 Task: Search one way flight ticket for 1 adult, 5 children, 2 infants in seat and 1 infant on lap in first from Montrose: Montrose Regional Airport to Raleigh: Raleigh-durham International Airport on 8-5-2023. Choice of flights is Sun country airlines. Number of bags: 1 checked bag. Price is upto 97000. Outbound departure time preference is 15:00.
Action: Mouse moved to (312, 130)
Screenshot: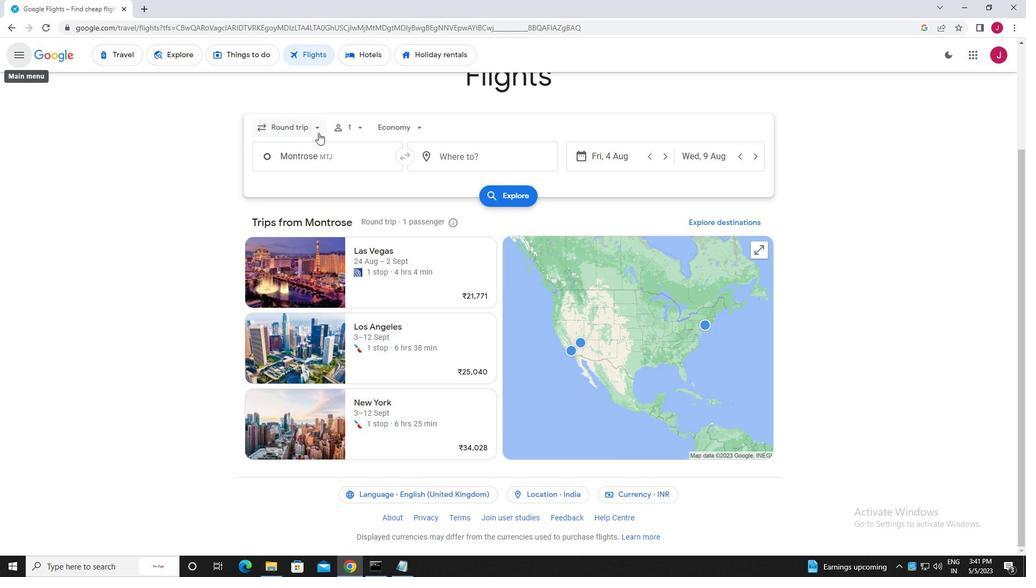 
Action: Mouse pressed left at (312, 130)
Screenshot: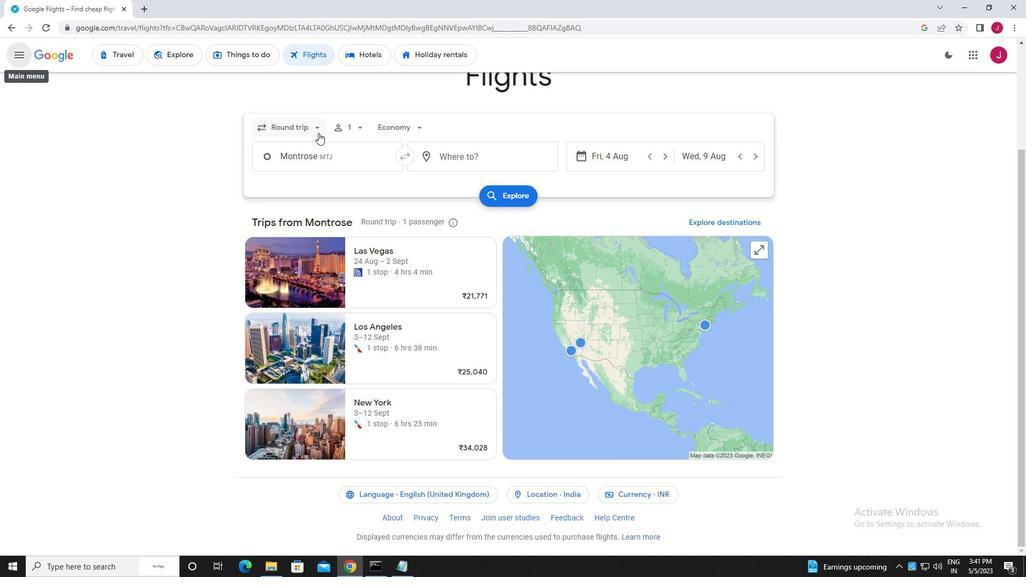 
Action: Mouse moved to (305, 174)
Screenshot: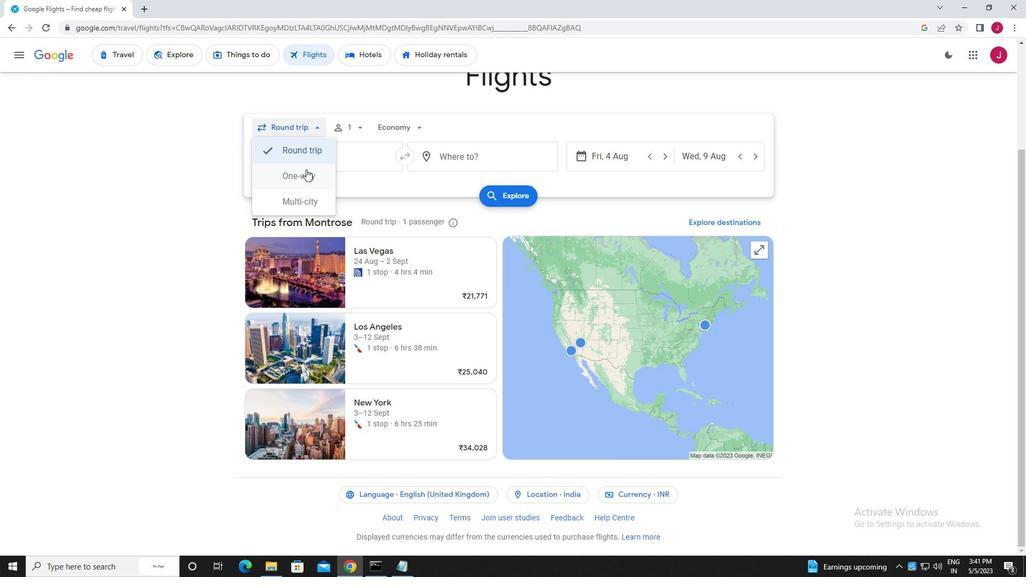
Action: Mouse pressed left at (305, 174)
Screenshot: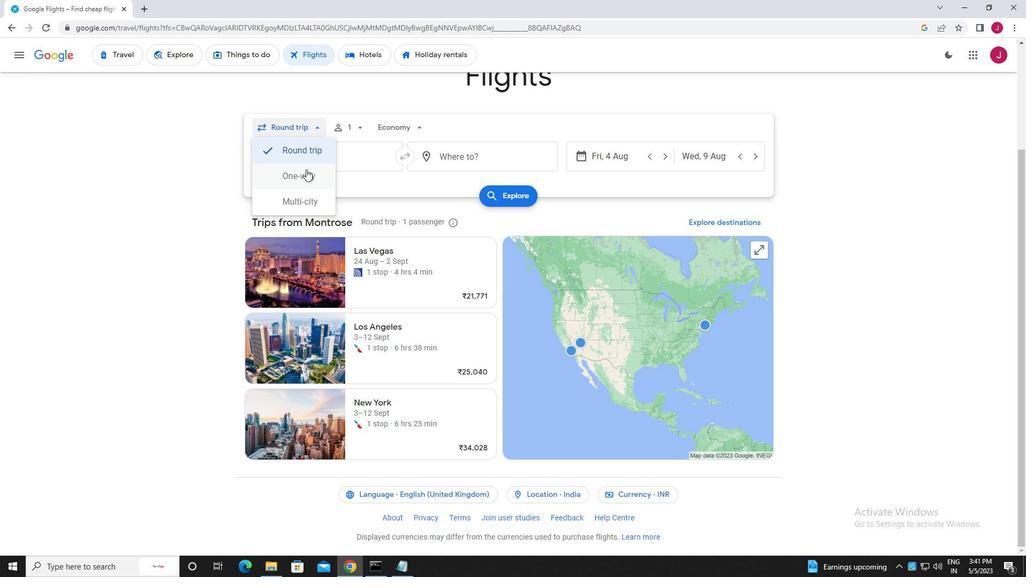 
Action: Mouse moved to (357, 129)
Screenshot: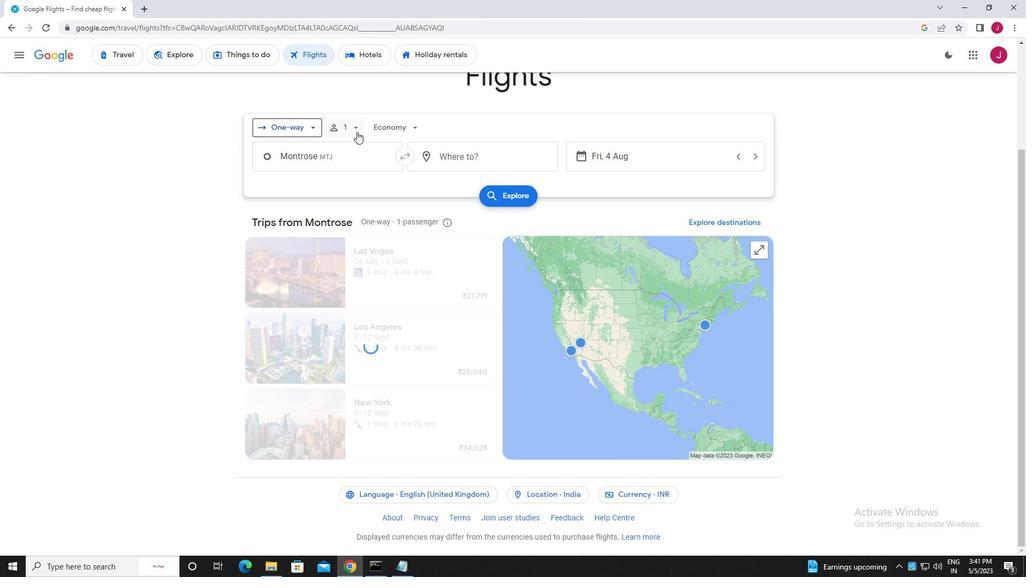 
Action: Mouse pressed left at (357, 129)
Screenshot: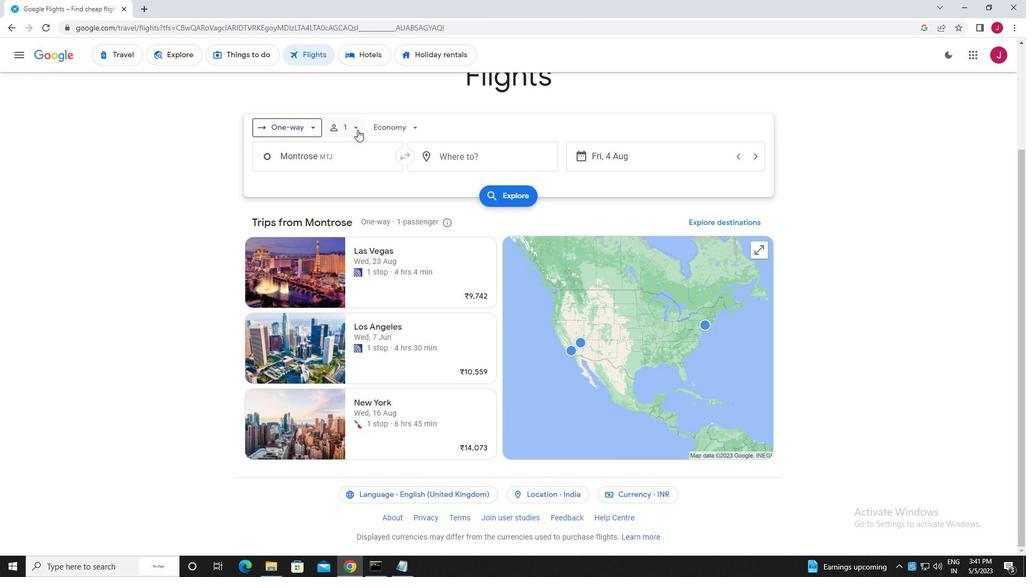 
Action: Mouse moved to (439, 188)
Screenshot: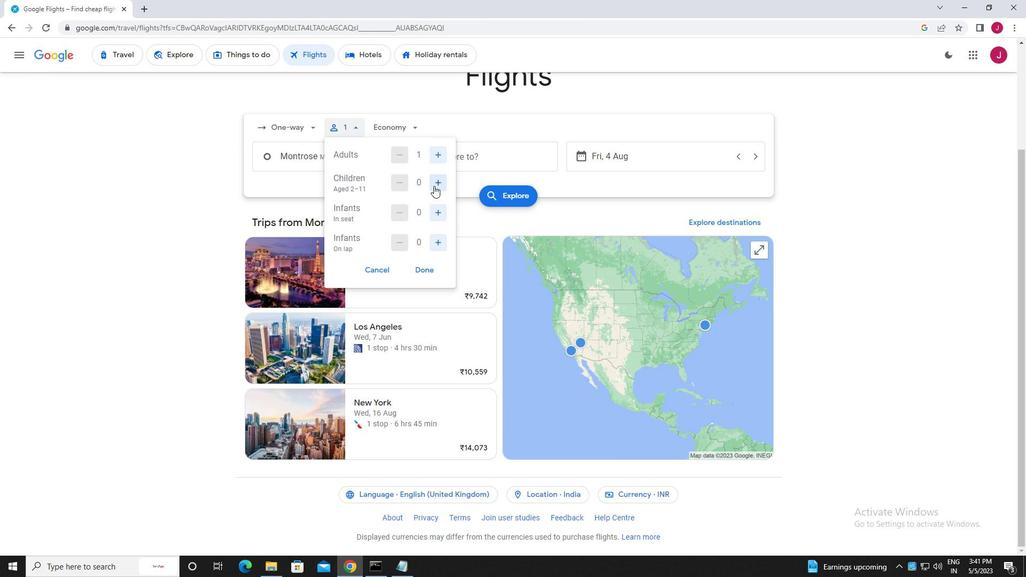 
Action: Mouse pressed left at (439, 188)
Screenshot: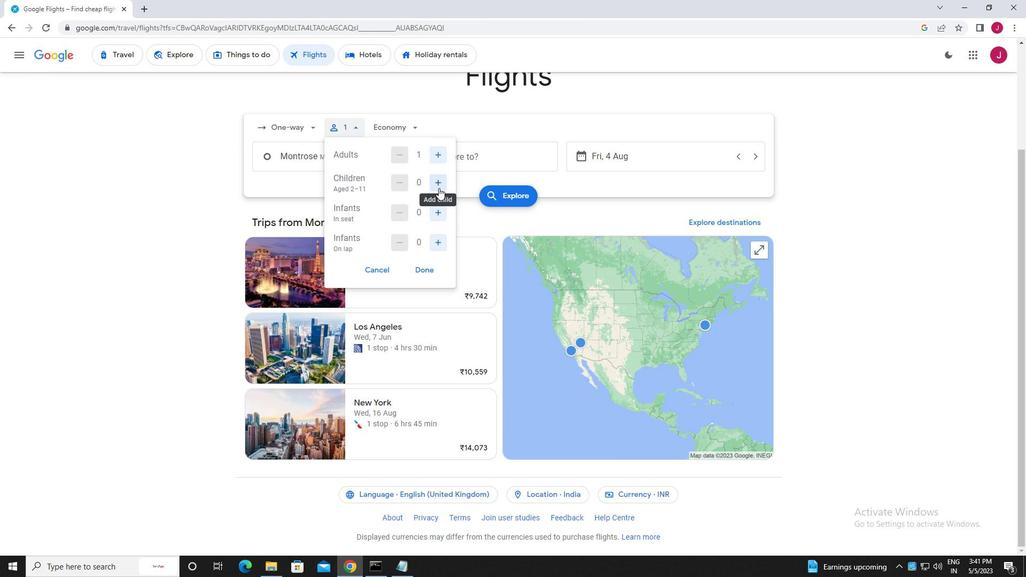 
Action: Mouse pressed left at (439, 188)
Screenshot: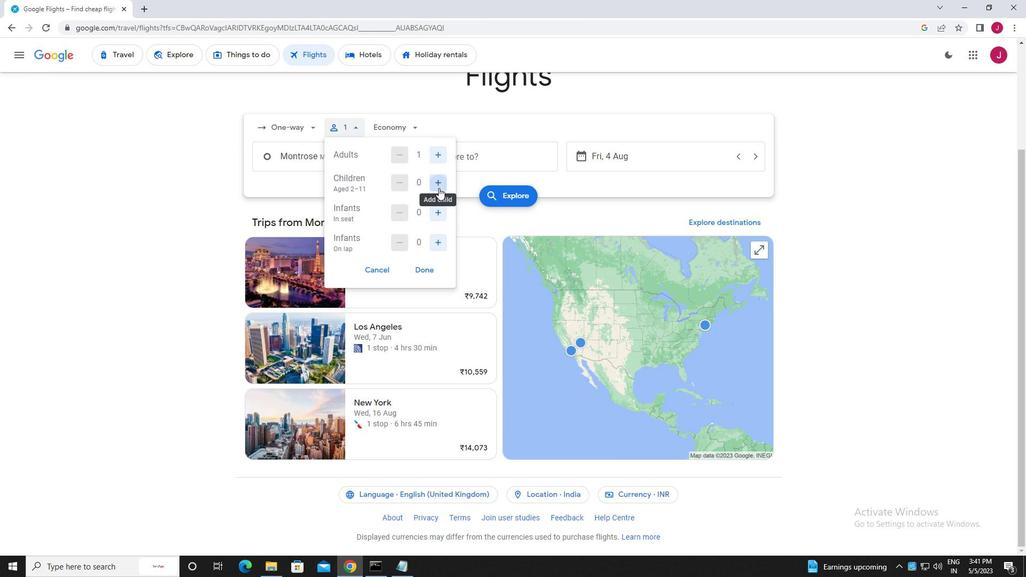 
Action: Mouse pressed left at (439, 188)
Screenshot: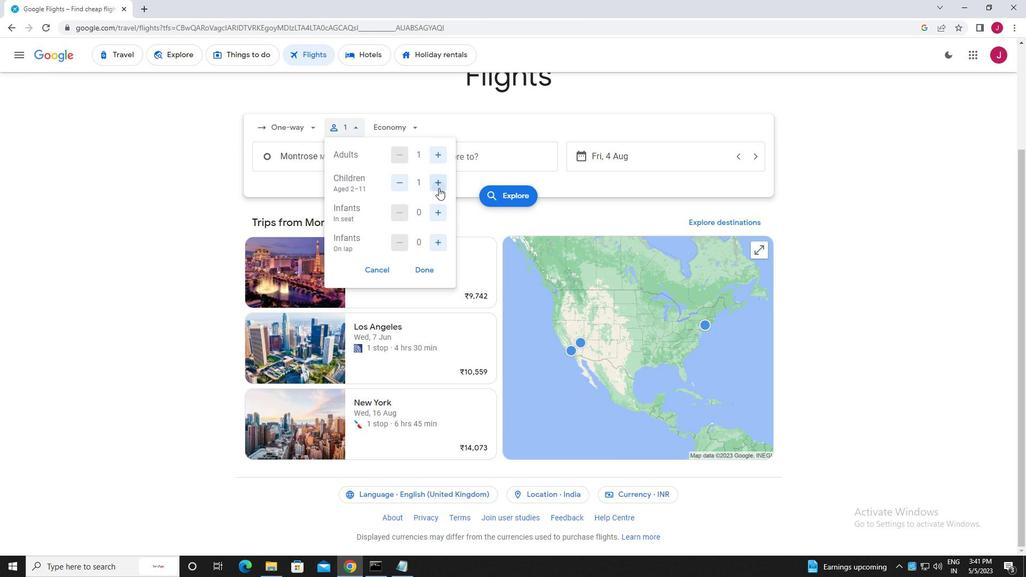 
Action: Mouse pressed left at (439, 188)
Screenshot: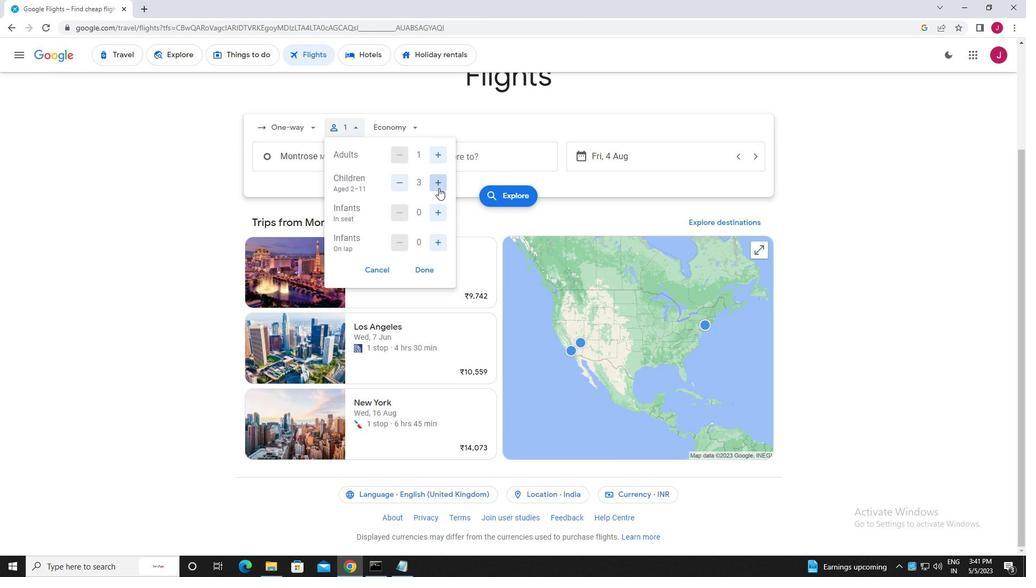 
Action: Mouse pressed left at (439, 188)
Screenshot: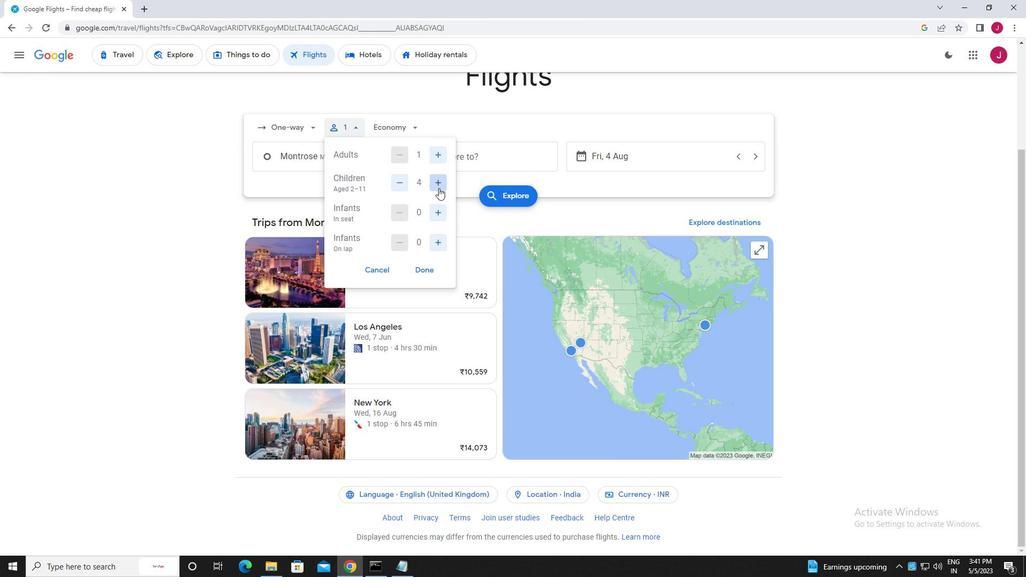 
Action: Mouse moved to (437, 212)
Screenshot: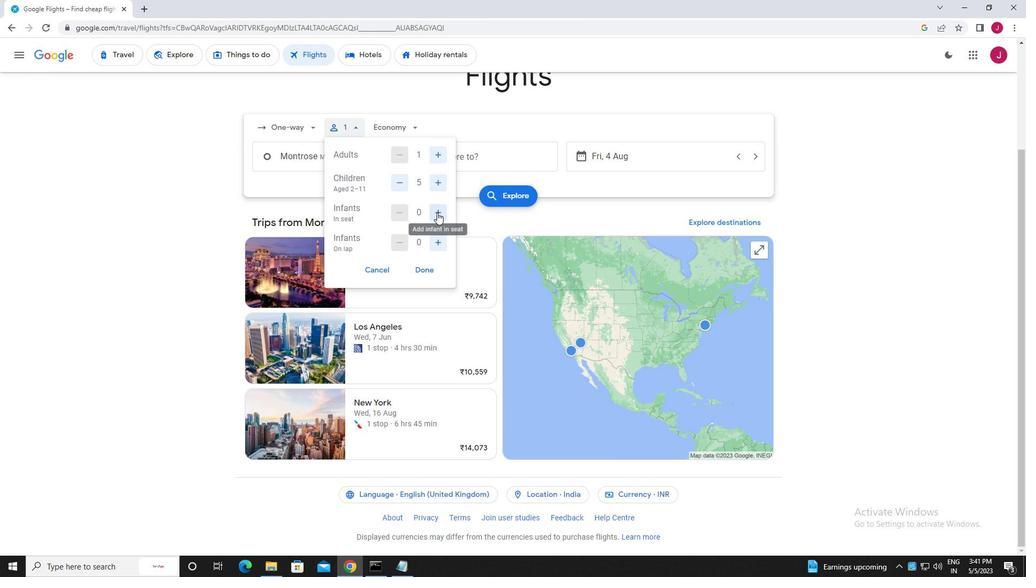 
Action: Mouse pressed left at (437, 212)
Screenshot: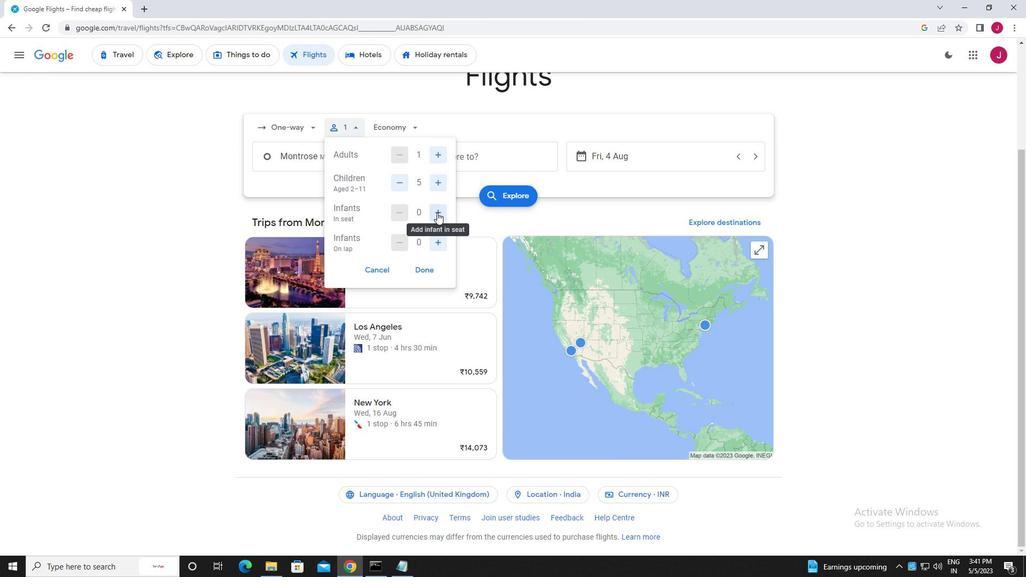 
Action: Mouse pressed left at (437, 212)
Screenshot: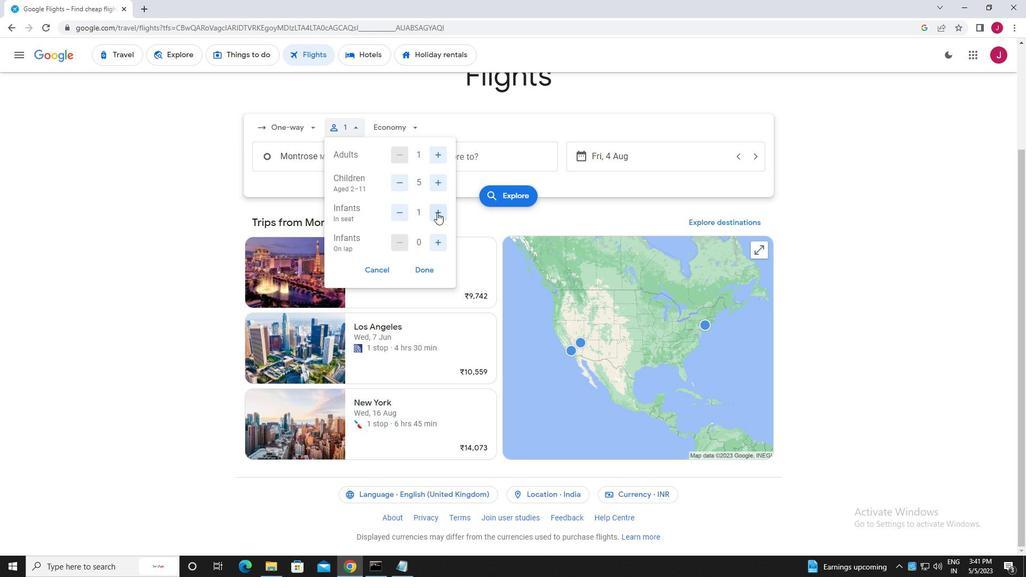 
Action: Mouse moved to (436, 245)
Screenshot: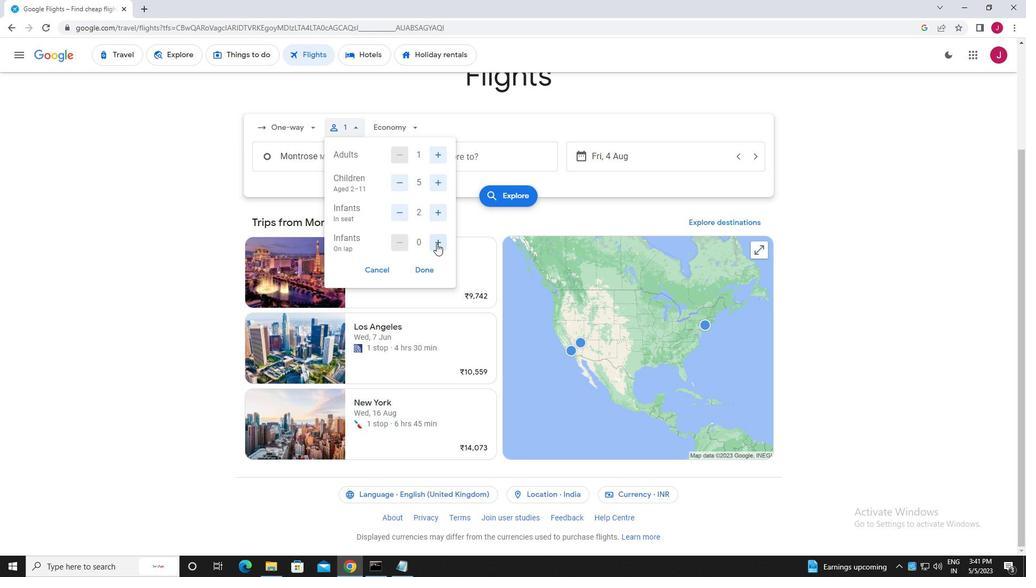 
Action: Mouse pressed left at (436, 245)
Screenshot: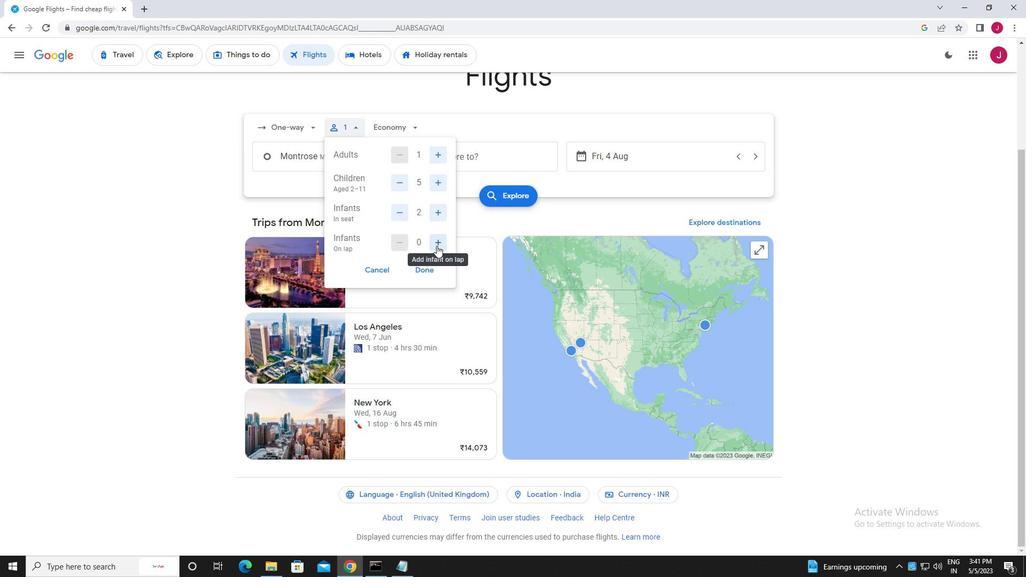 
Action: Mouse moved to (403, 211)
Screenshot: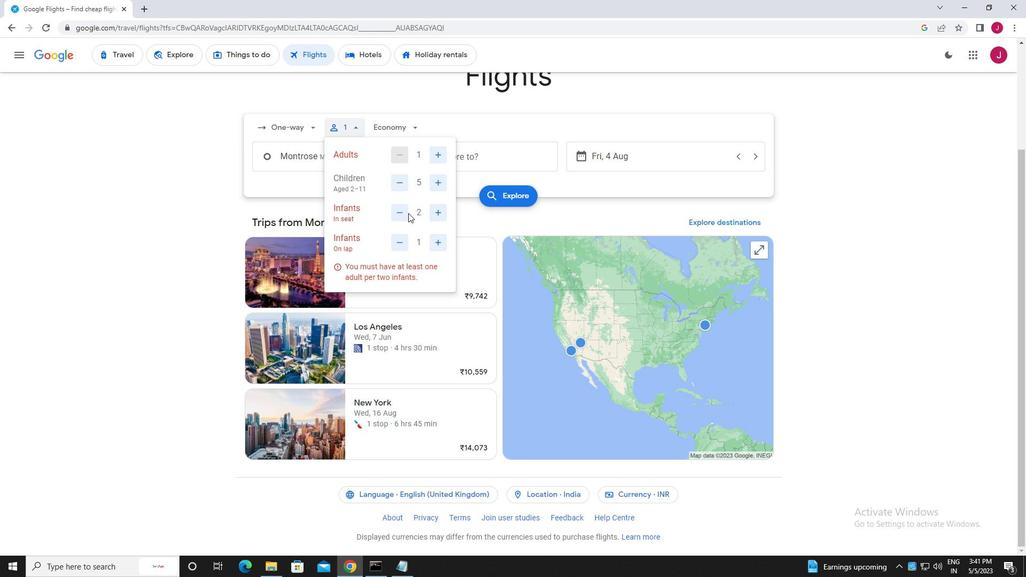 
Action: Mouse pressed left at (403, 211)
Screenshot: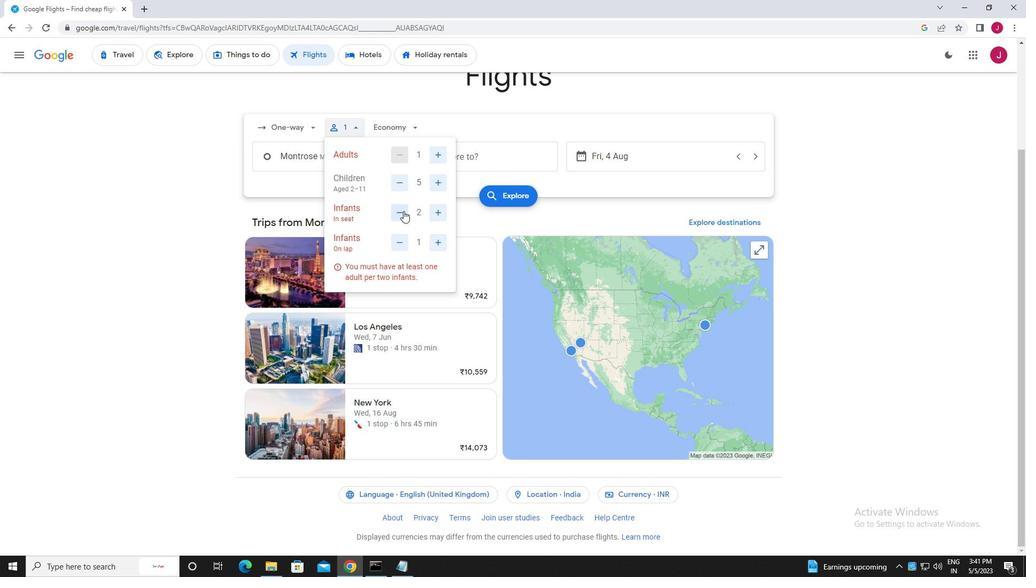 
Action: Mouse moved to (429, 271)
Screenshot: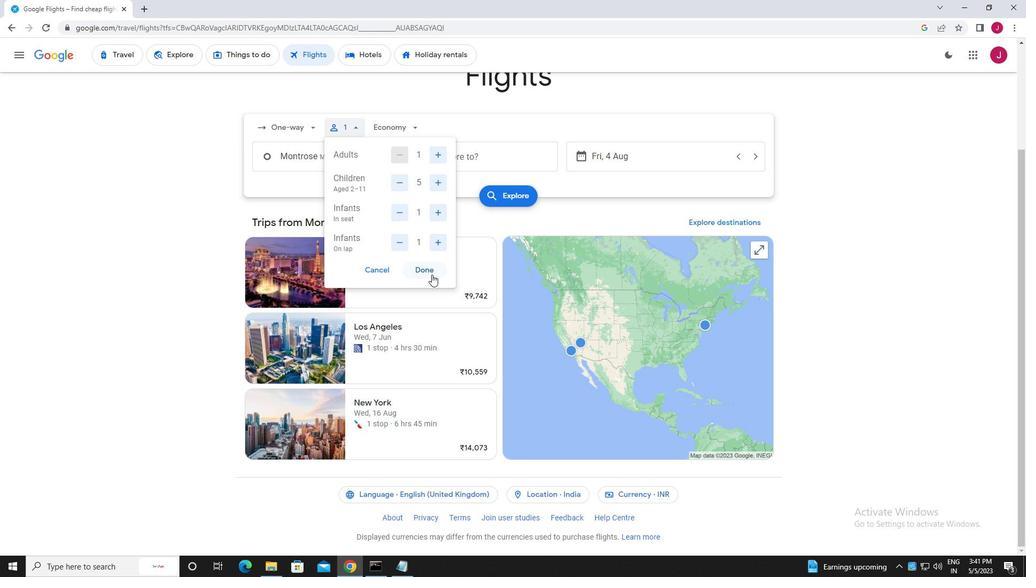 
Action: Mouse pressed left at (429, 271)
Screenshot: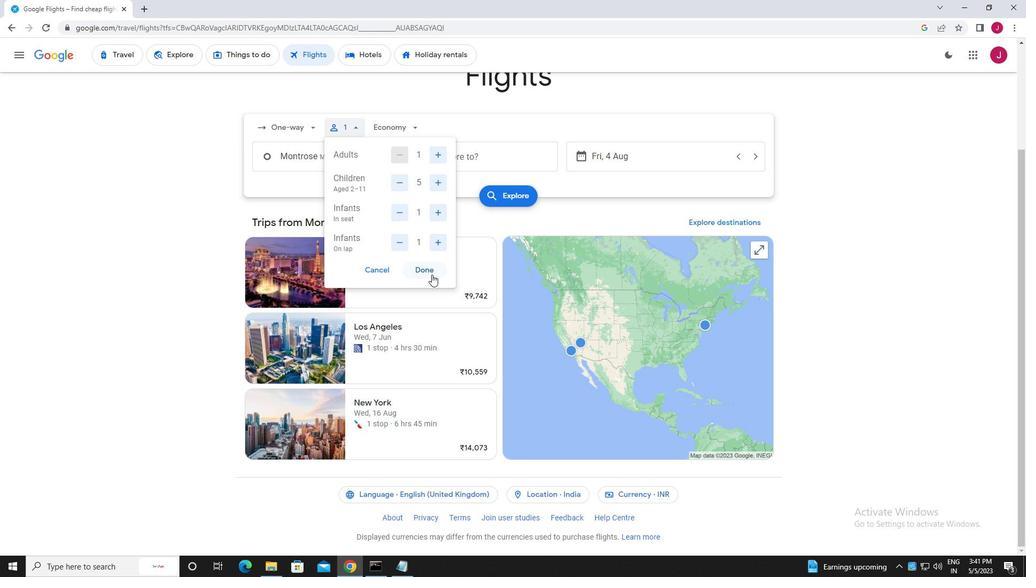 
Action: Mouse moved to (414, 129)
Screenshot: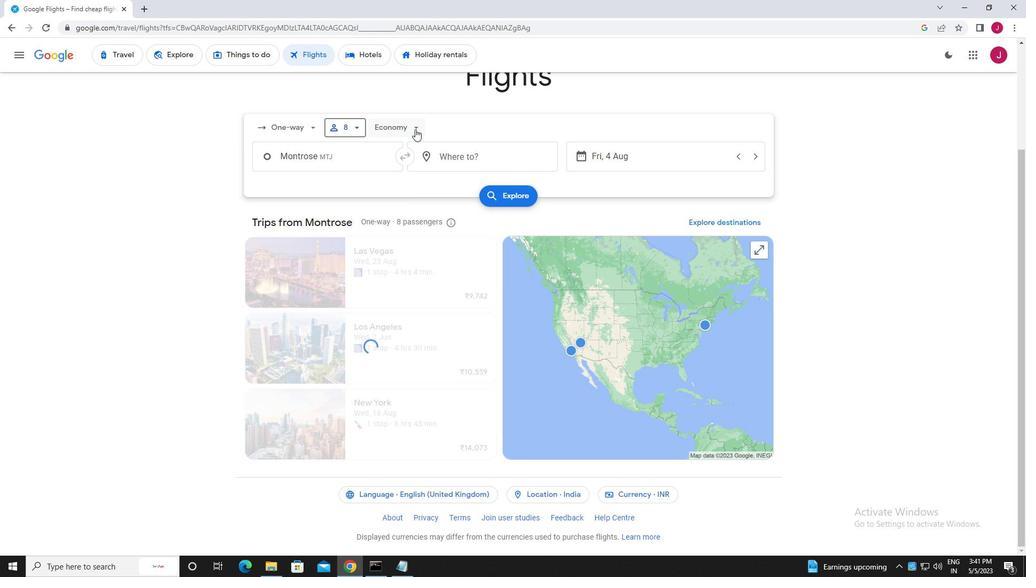 
Action: Mouse pressed left at (414, 129)
Screenshot: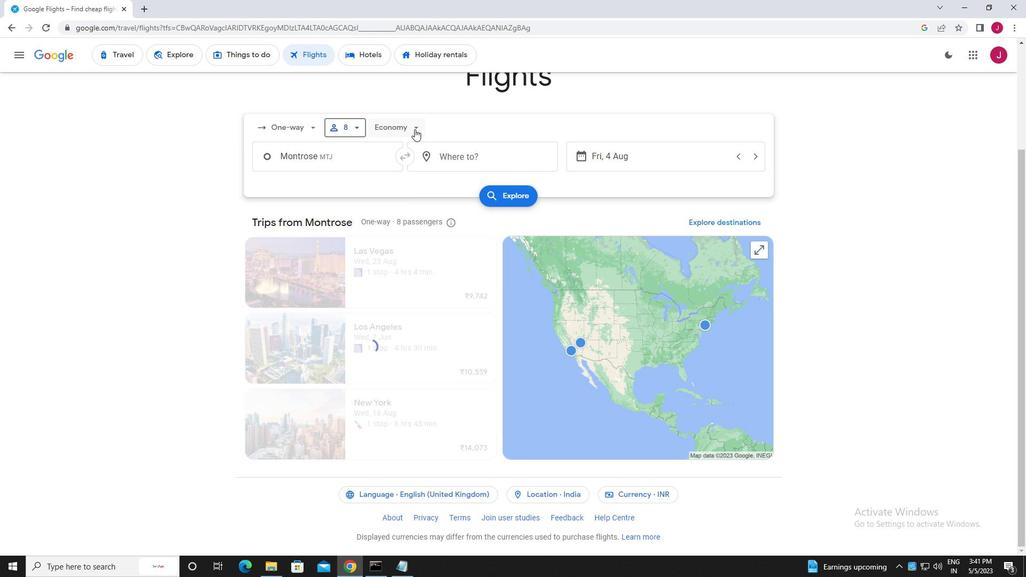 
Action: Mouse moved to (415, 226)
Screenshot: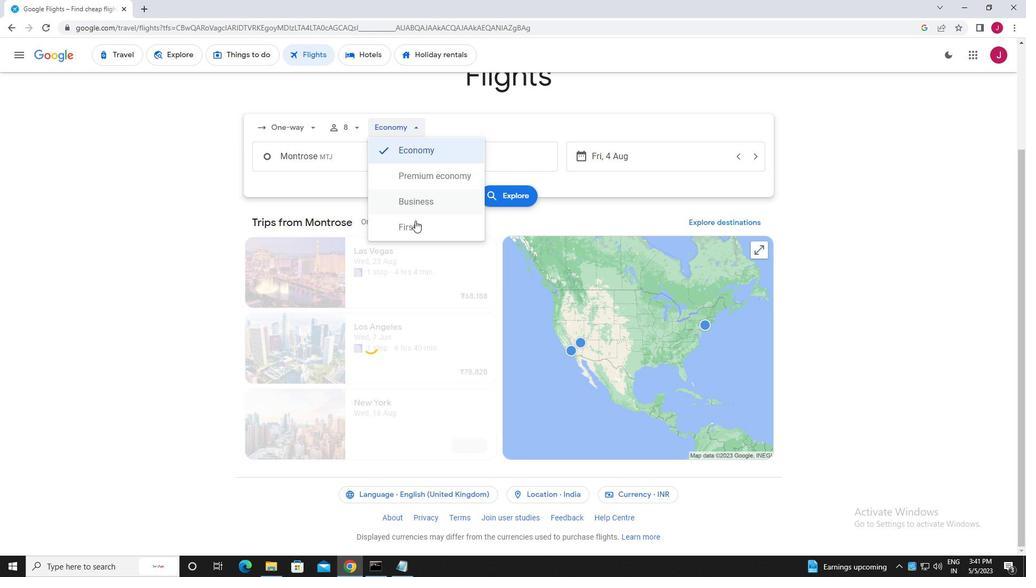 
Action: Mouse pressed left at (415, 226)
Screenshot: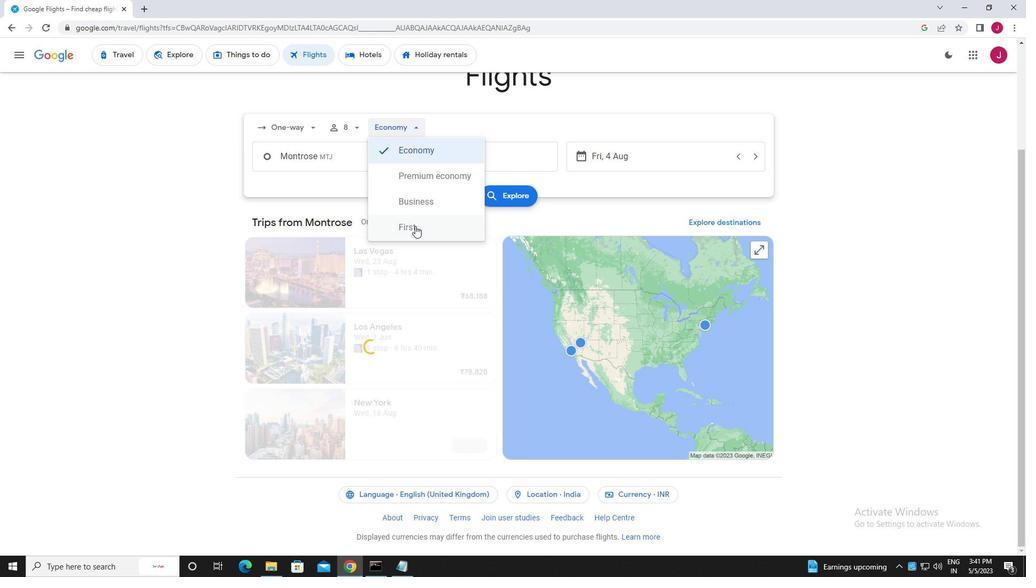 
Action: Mouse moved to (357, 152)
Screenshot: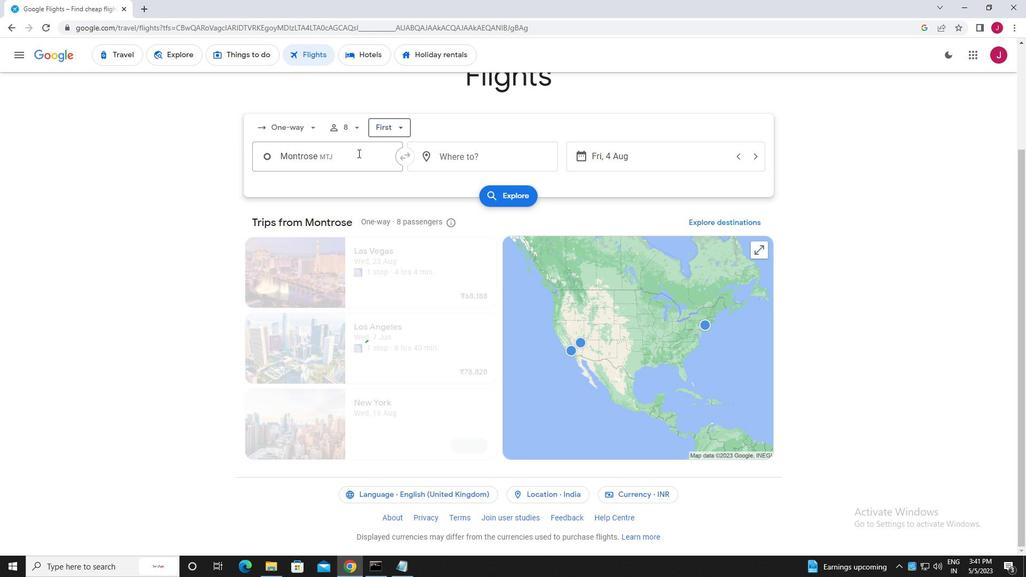 
Action: Mouse pressed left at (357, 152)
Screenshot: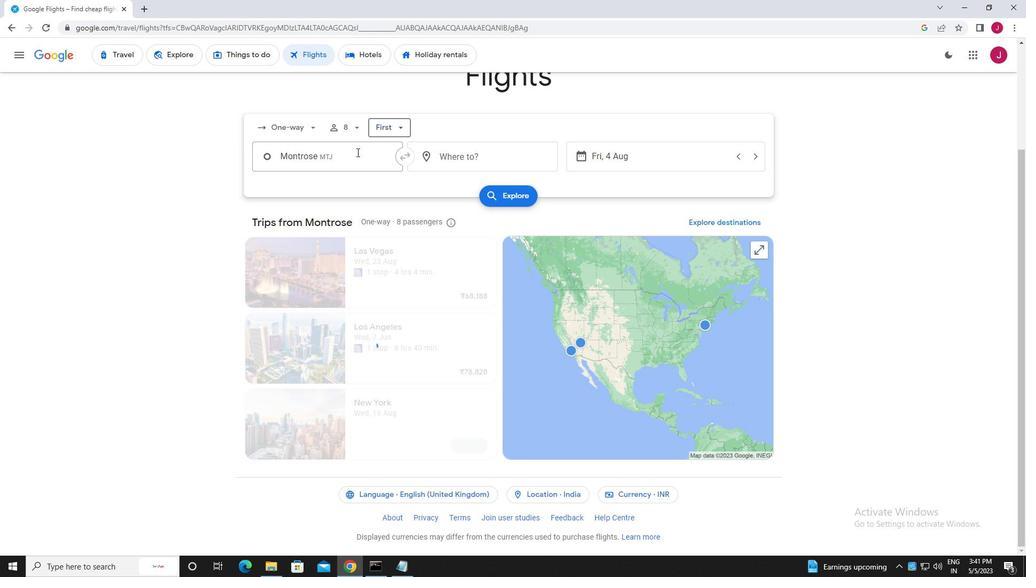 
Action: Key pressed montro
Screenshot: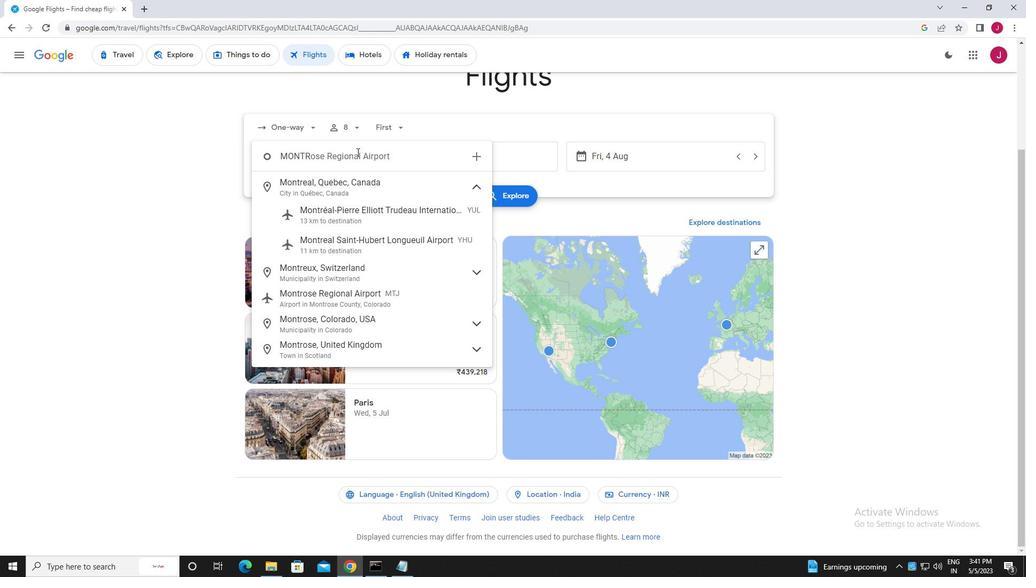 
Action: Mouse moved to (359, 181)
Screenshot: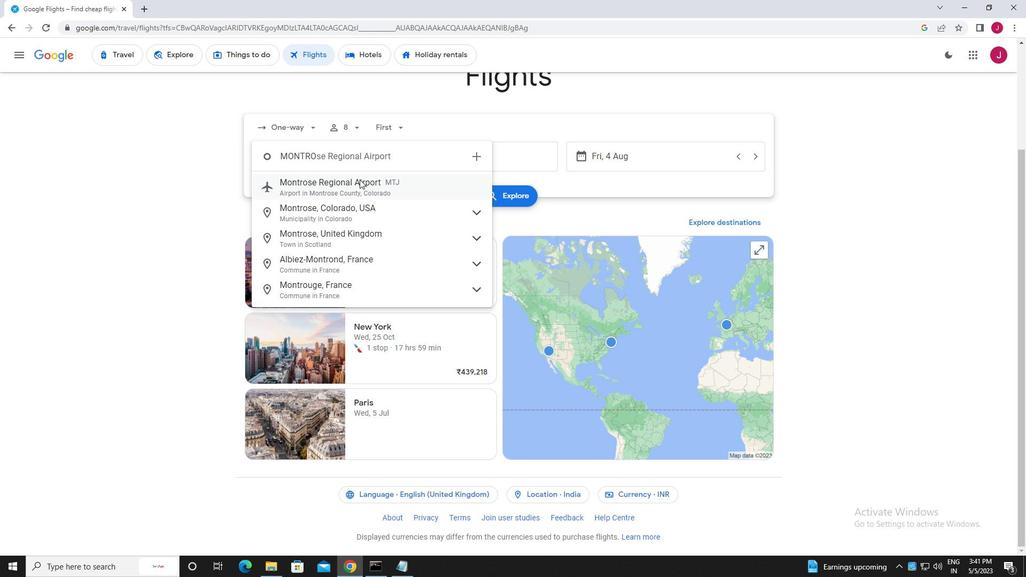 
Action: Mouse pressed left at (359, 181)
Screenshot: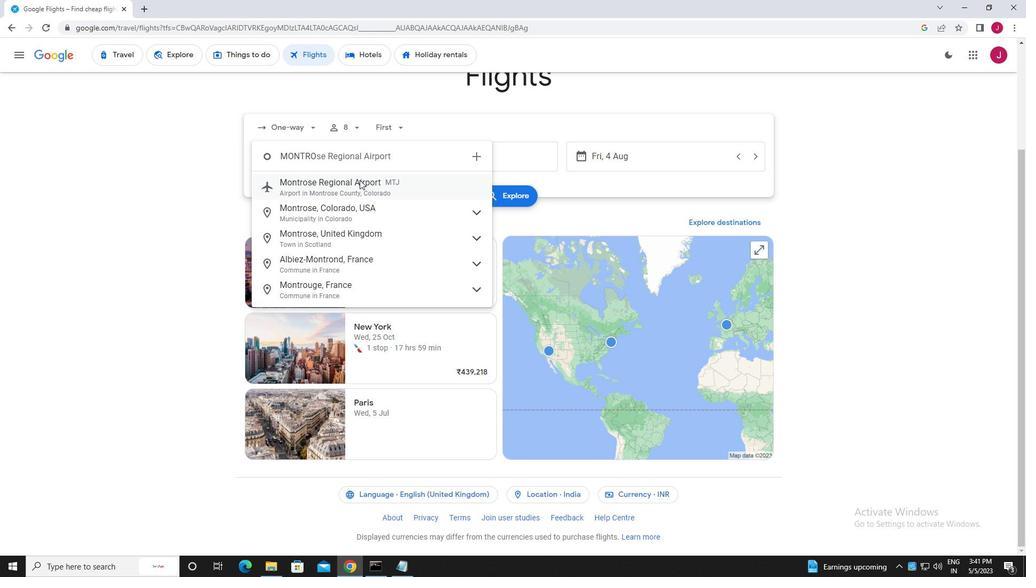 
Action: Mouse moved to (460, 158)
Screenshot: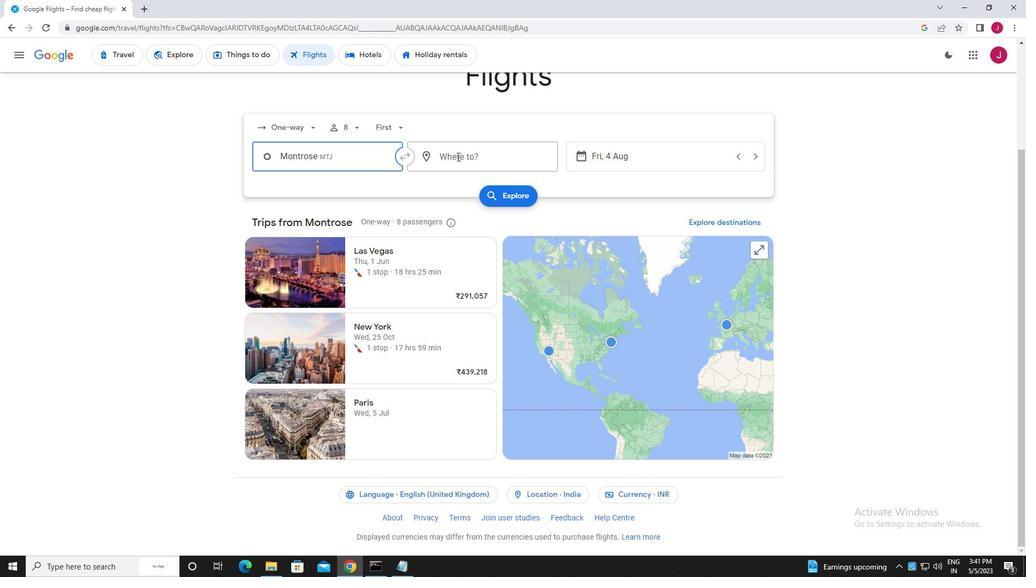 
Action: Mouse pressed left at (460, 158)
Screenshot: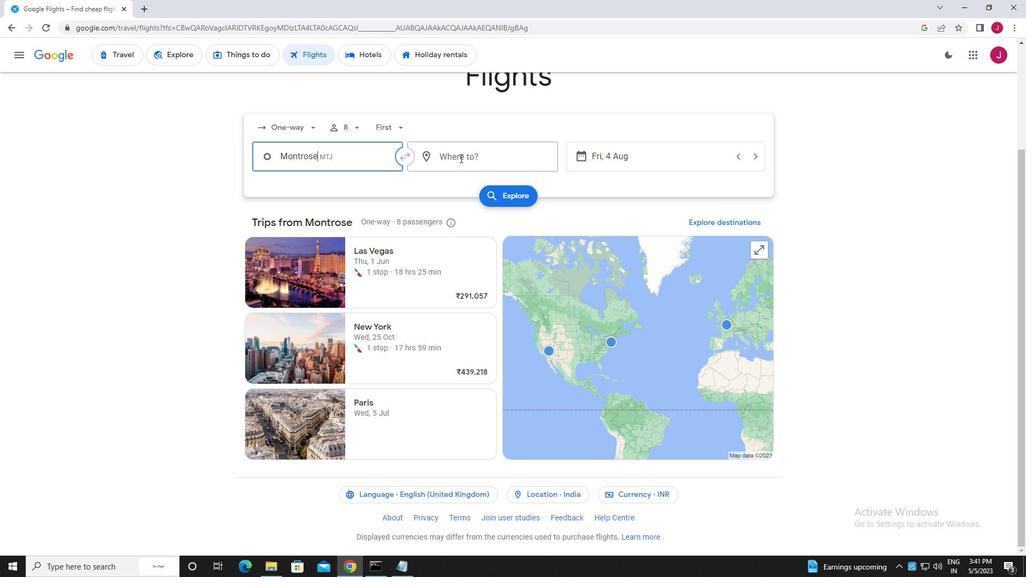 
Action: Key pressed raleigh
Screenshot: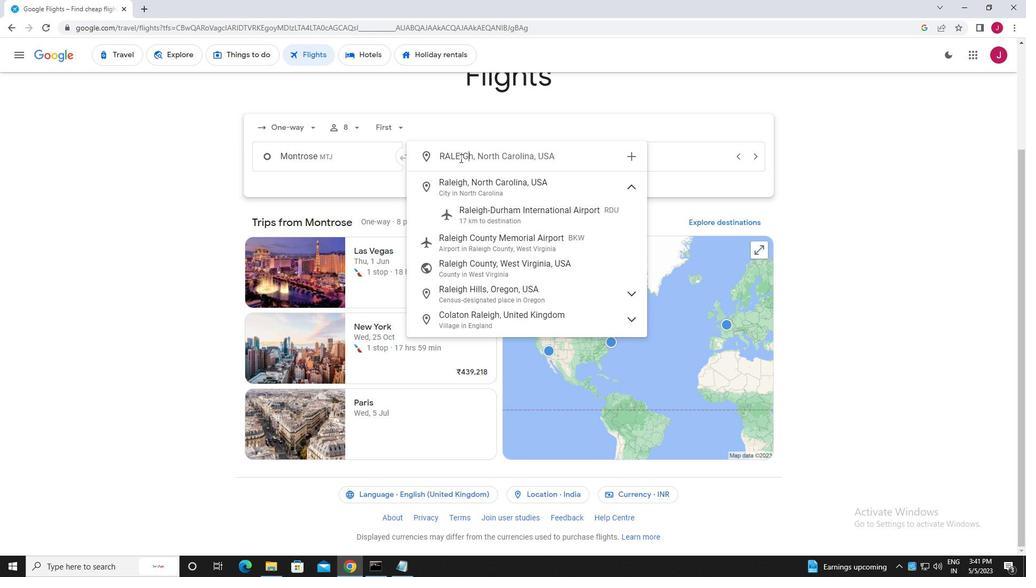 
Action: Mouse moved to (523, 208)
Screenshot: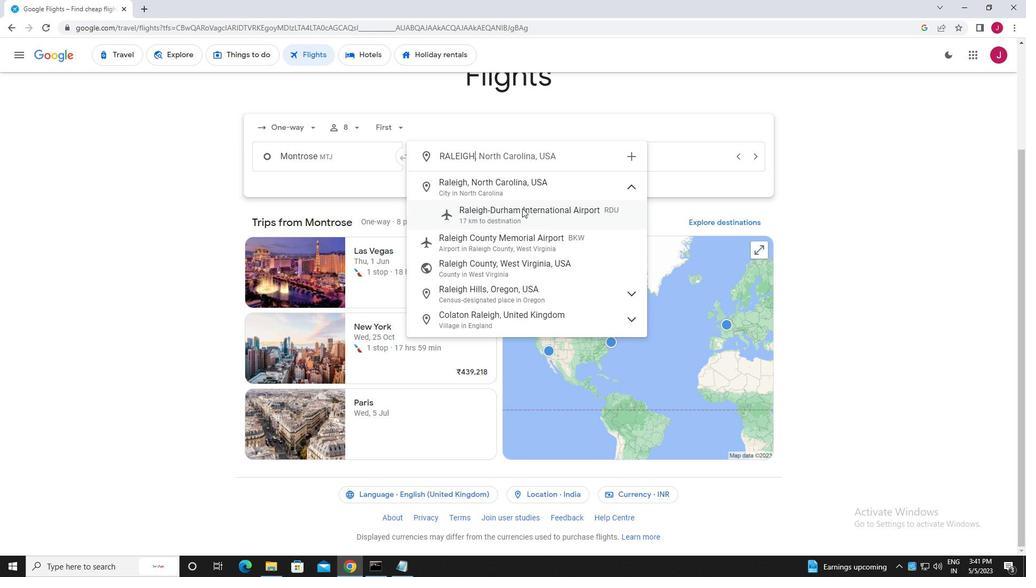 
Action: Mouse pressed left at (523, 208)
Screenshot: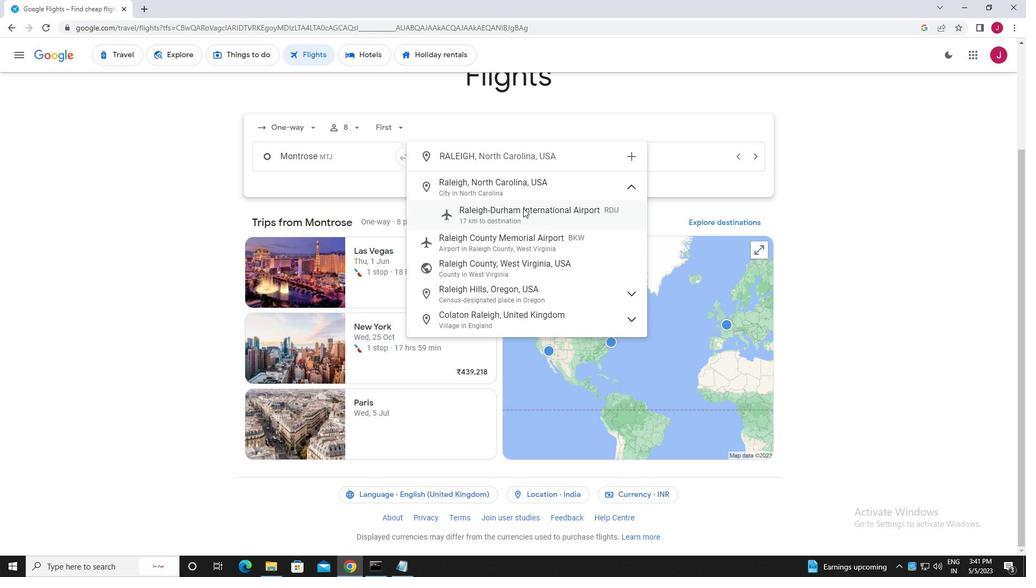 
Action: Mouse moved to (629, 157)
Screenshot: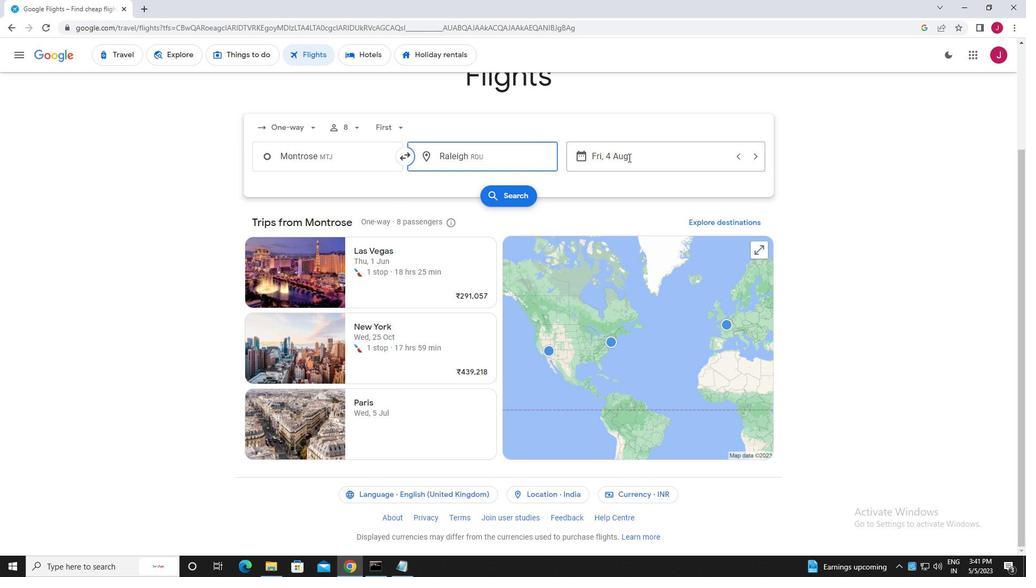 
Action: Mouse pressed left at (629, 157)
Screenshot: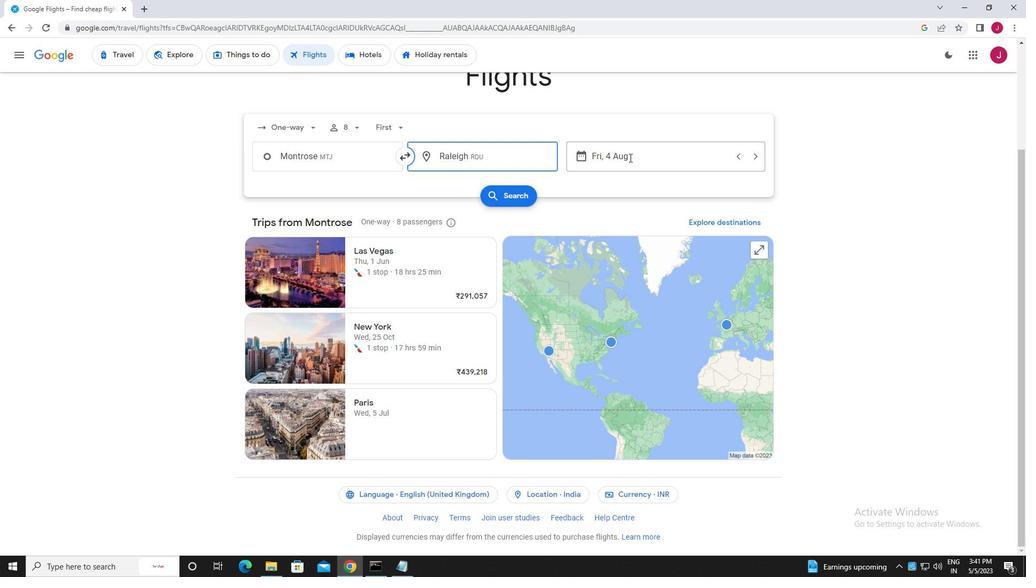 
Action: Mouse moved to (534, 246)
Screenshot: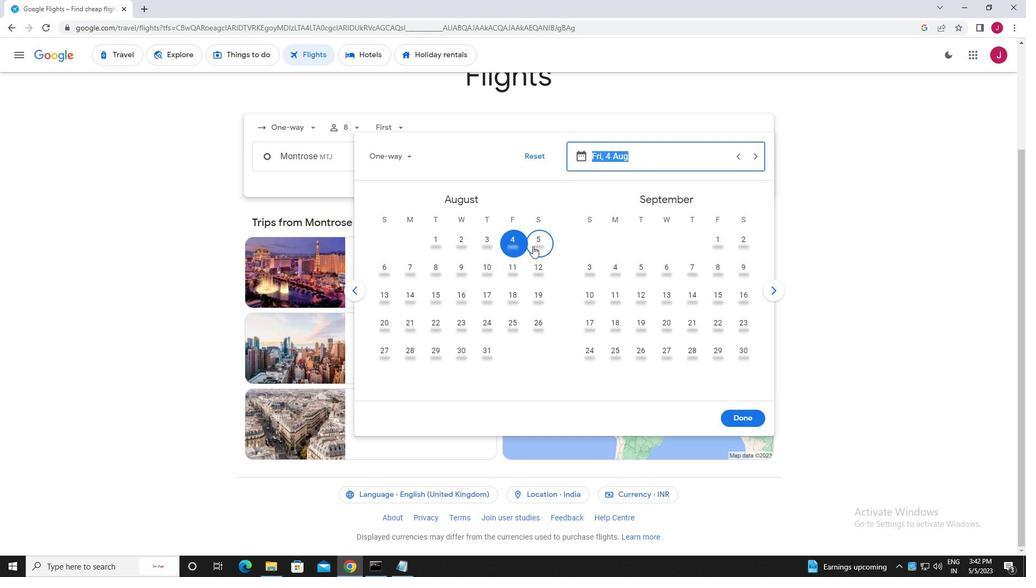 
Action: Mouse pressed left at (534, 246)
Screenshot: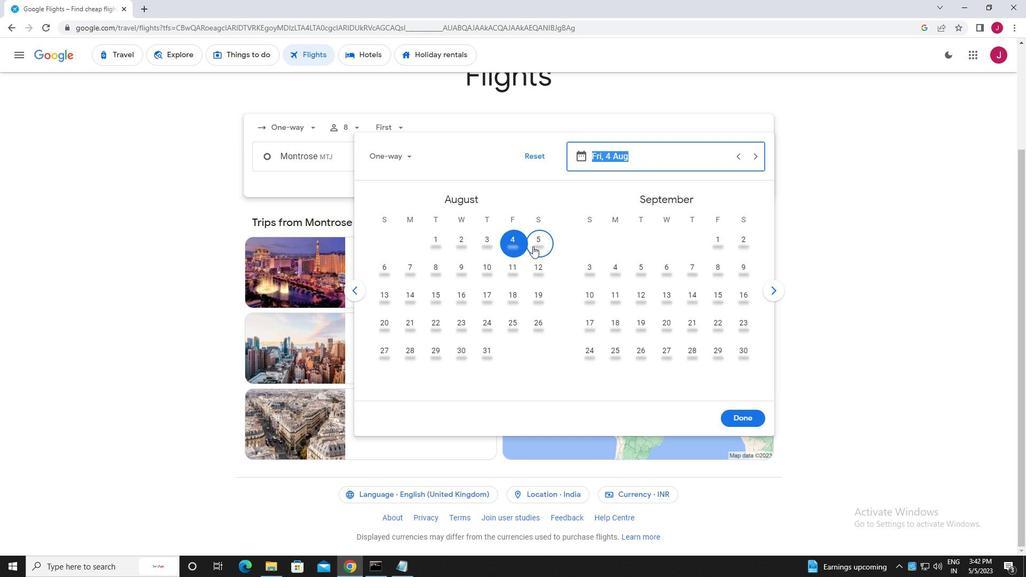 
Action: Mouse moved to (743, 418)
Screenshot: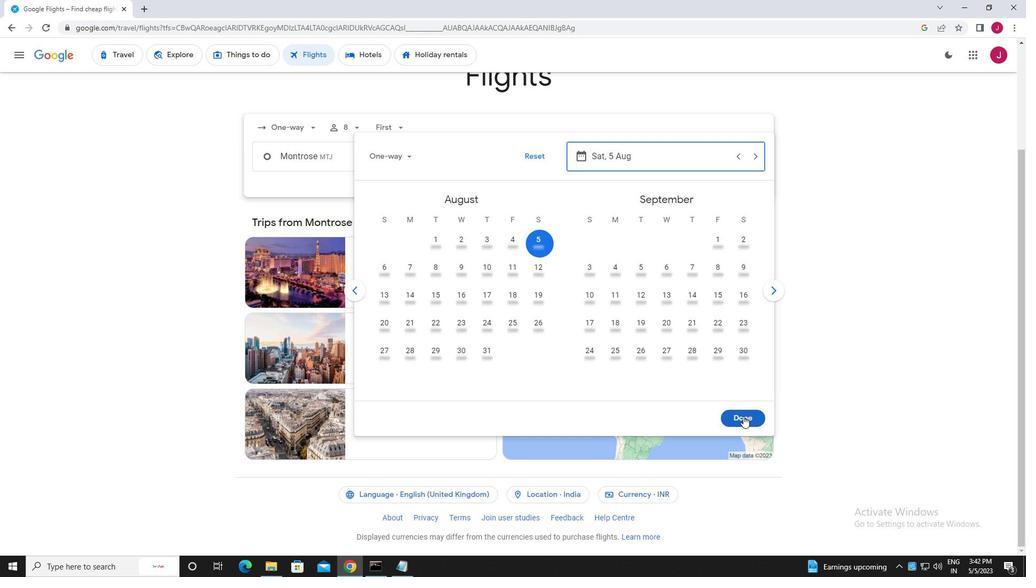 
Action: Mouse pressed left at (743, 418)
Screenshot: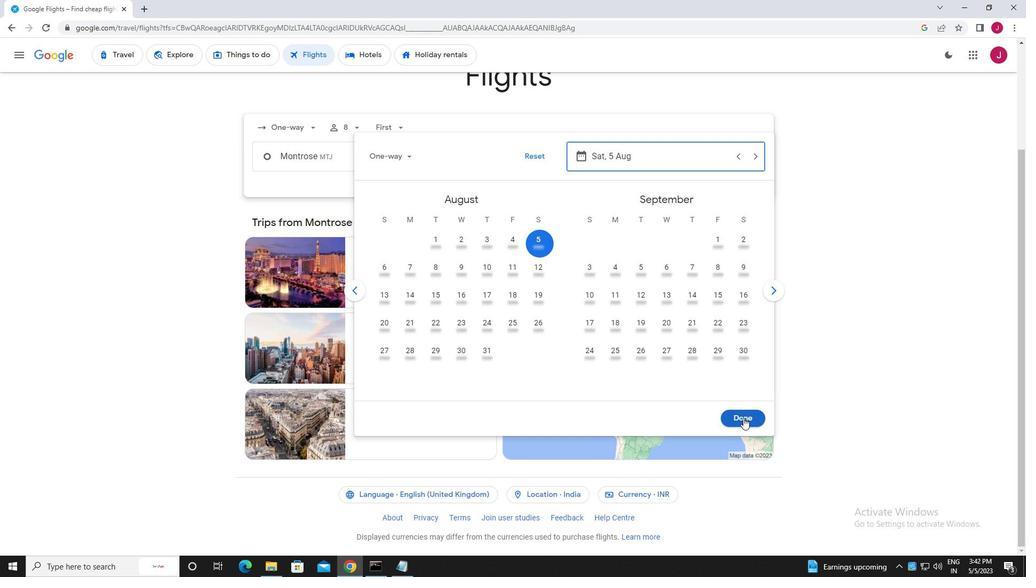 
Action: Mouse moved to (515, 195)
Screenshot: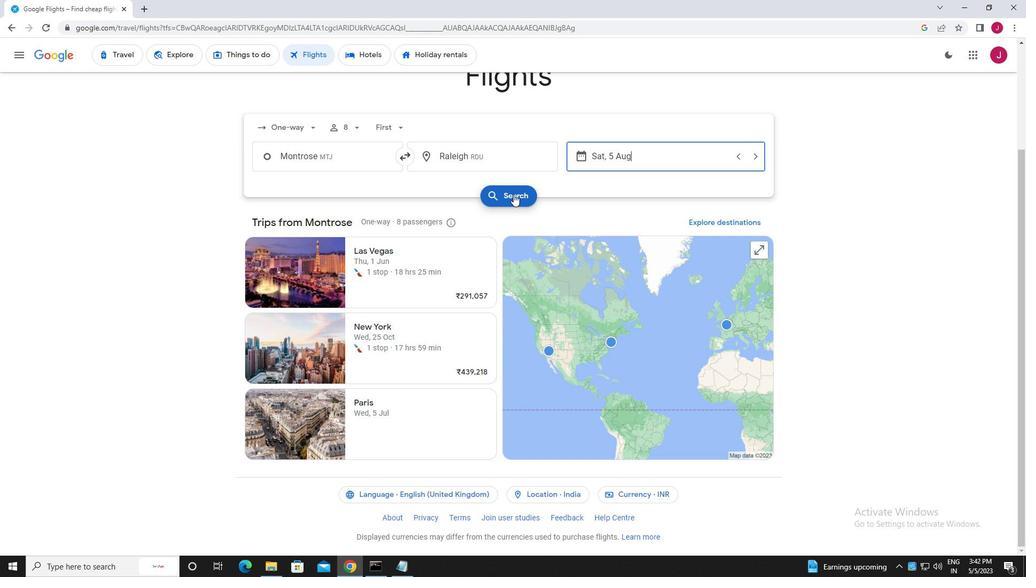 
Action: Mouse pressed left at (515, 195)
Screenshot: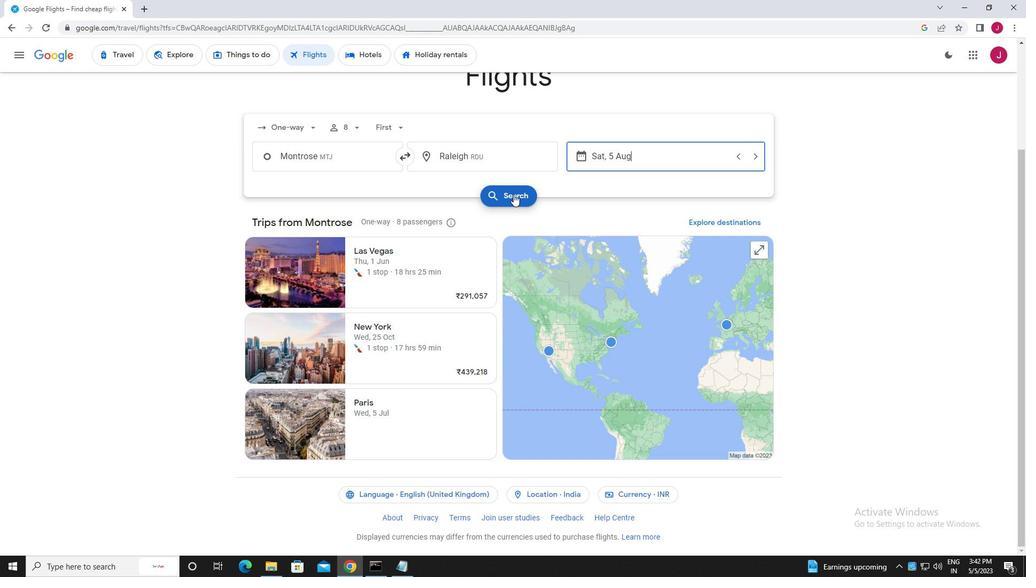 
Action: Mouse moved to (264, 155)
Screenshot: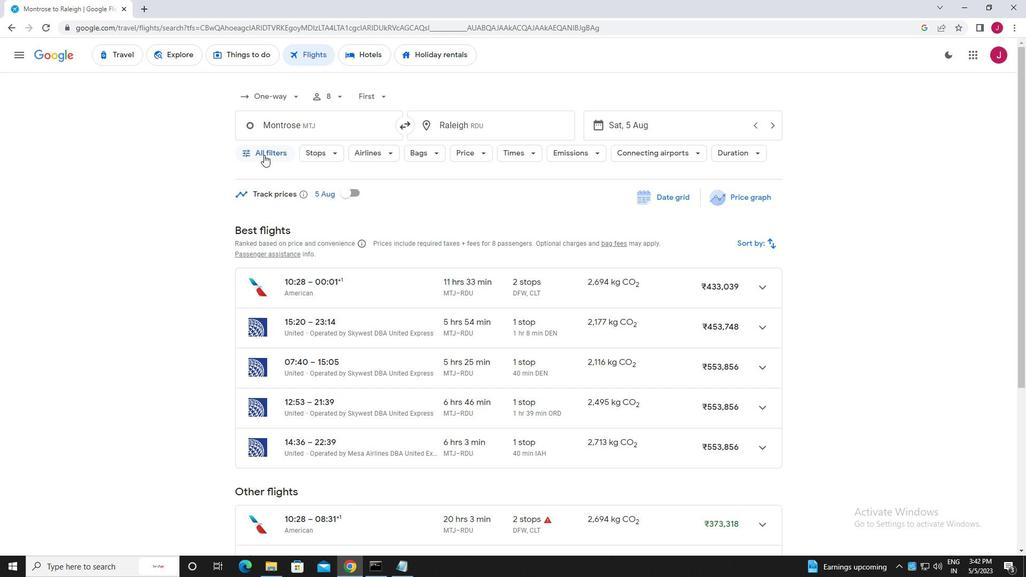 
Action: Mouse pressed left at (264, 155)
Screenshot: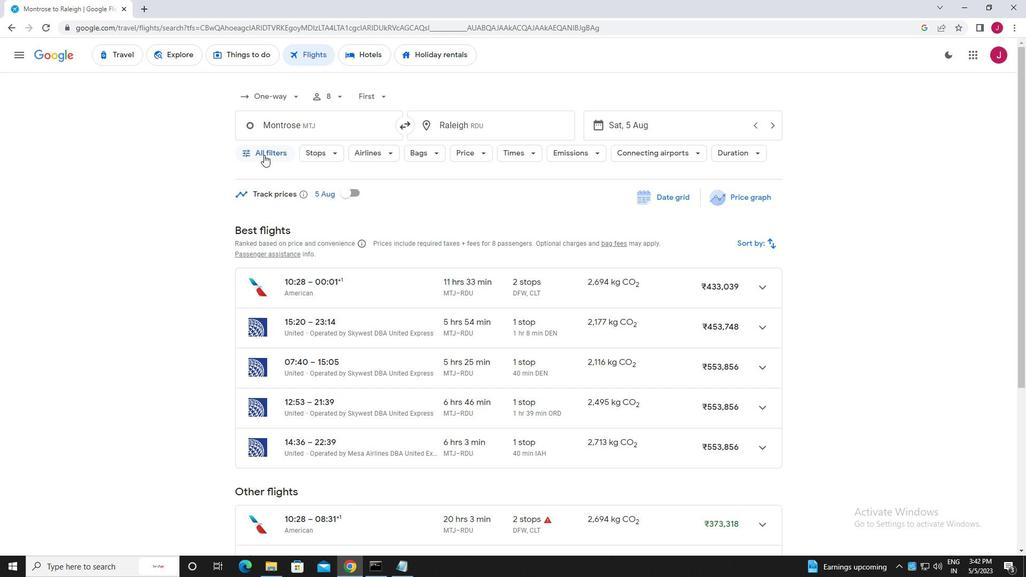 
Action: Mouse moved to (318, 217)
Screenshot: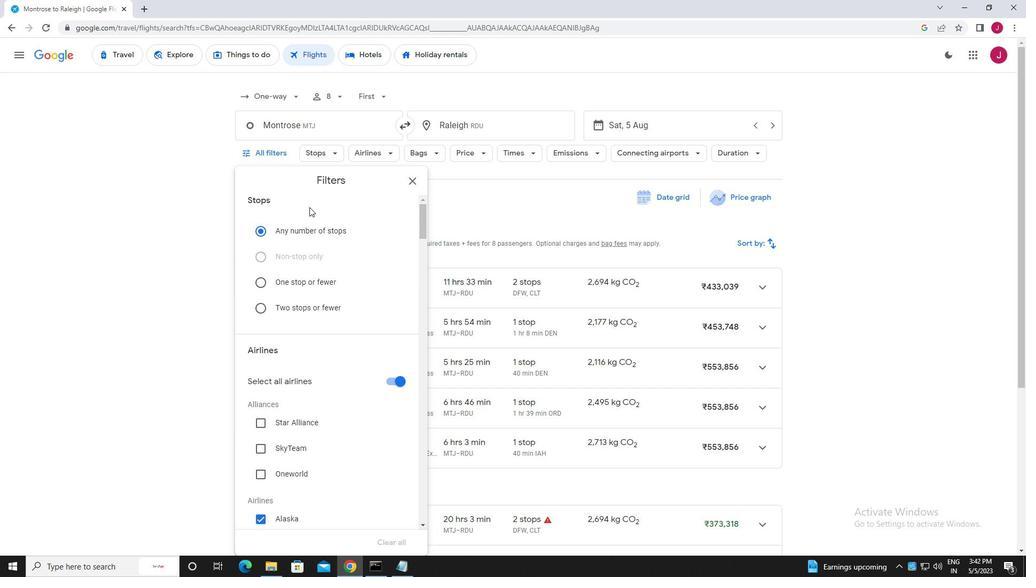 
Action: Mouse scrolled (318, 216) with delta (0, 0)
Screenshot: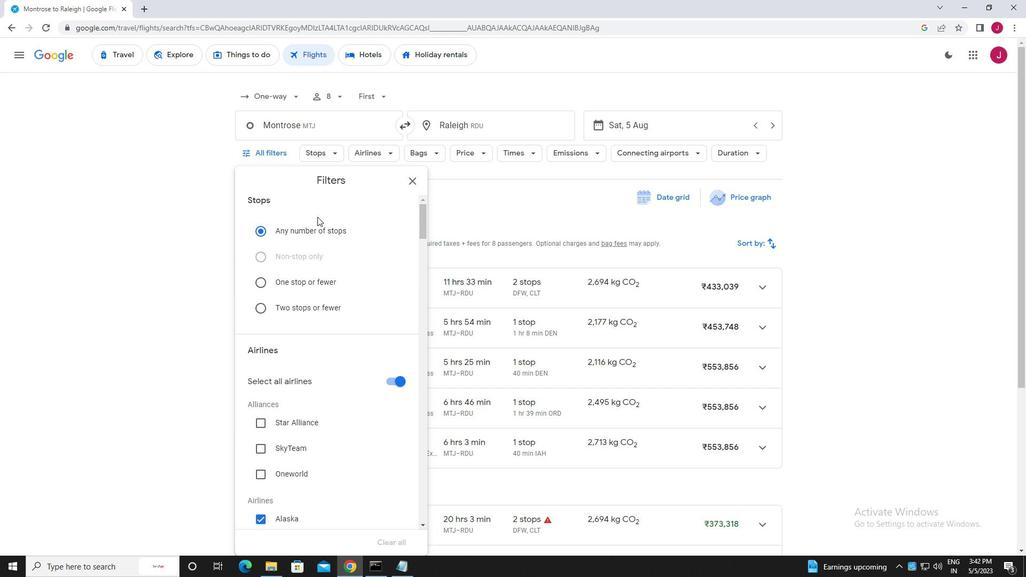 
Action: Mouse scrolled (318, 216) with delta (0, 0)
Screenshot: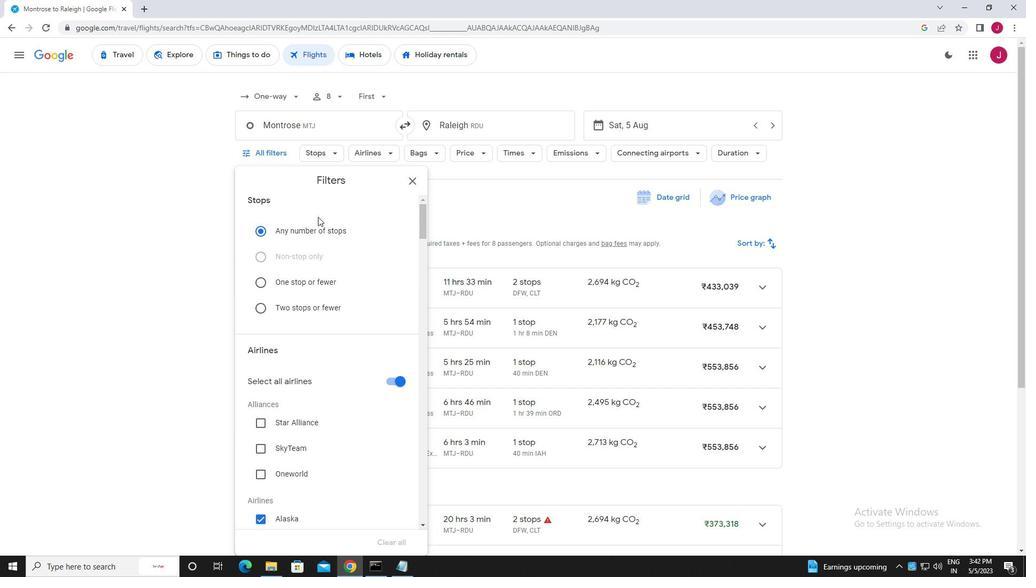 
Action: Mouse moved to (390, 275)
Screenshot: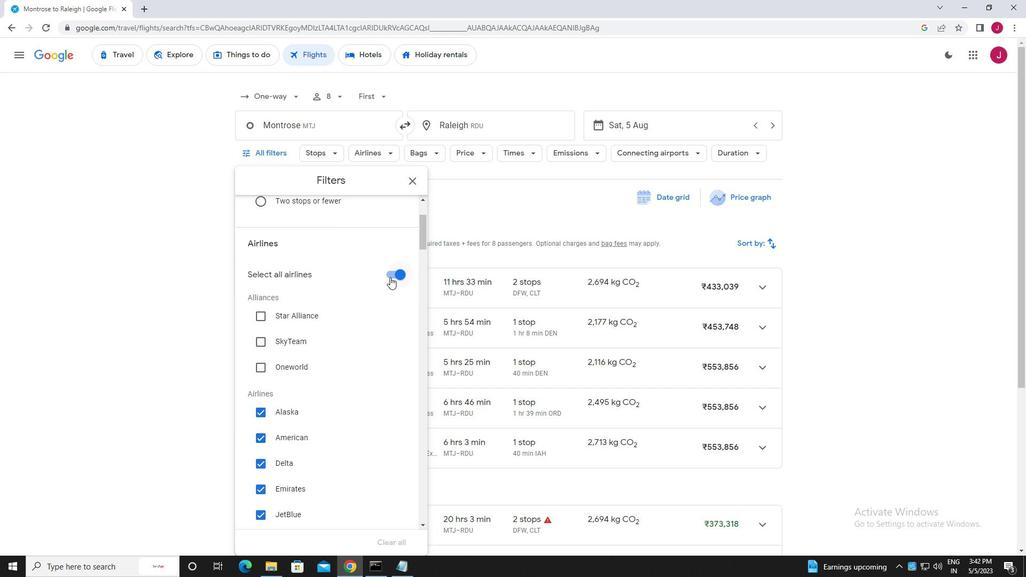 
Action: Mouse pressed left at (390, 275)
Screenshot: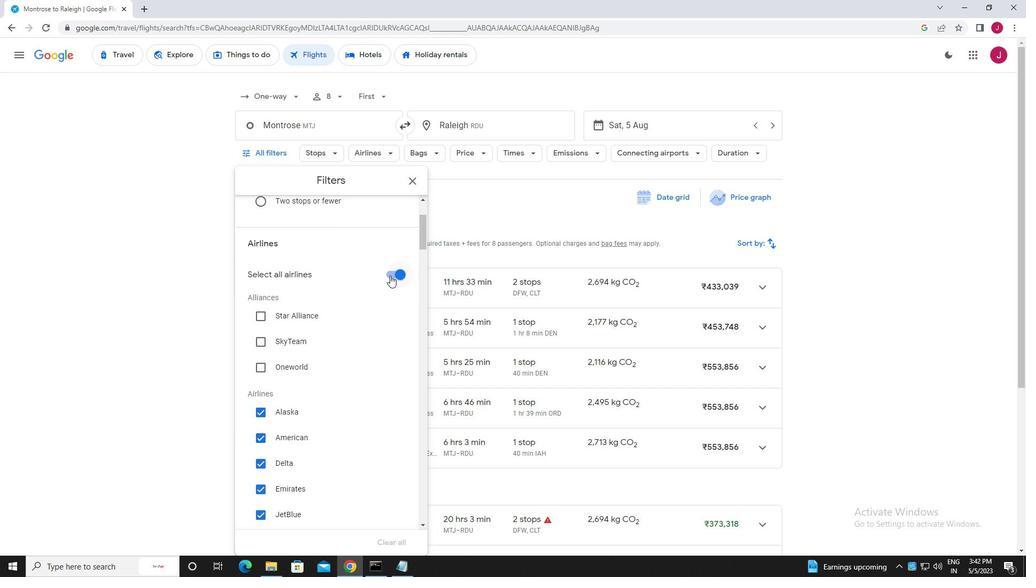 
Action: Mouse moved to (346, 277)
Screenshot: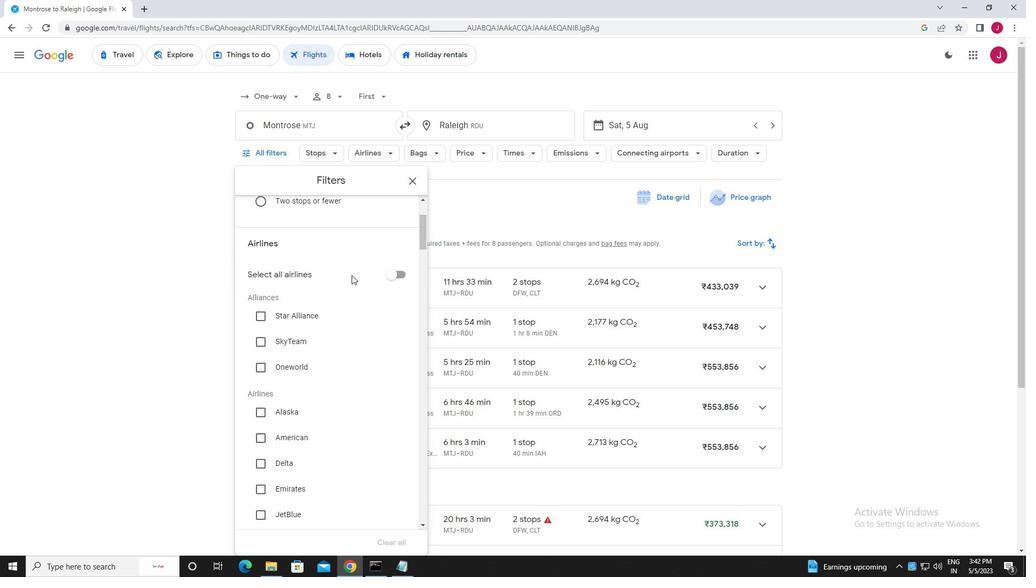 
Action: Mouse scrolled (346, 277) with delta (0, 0)
Screenshot: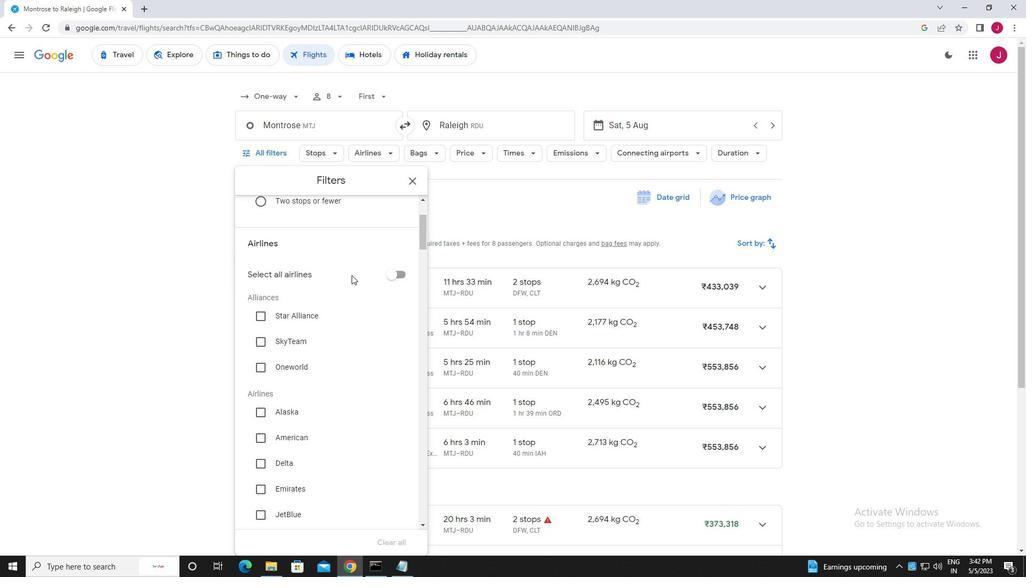 
Action: Mouse moved to (341, 278)
Screenshot: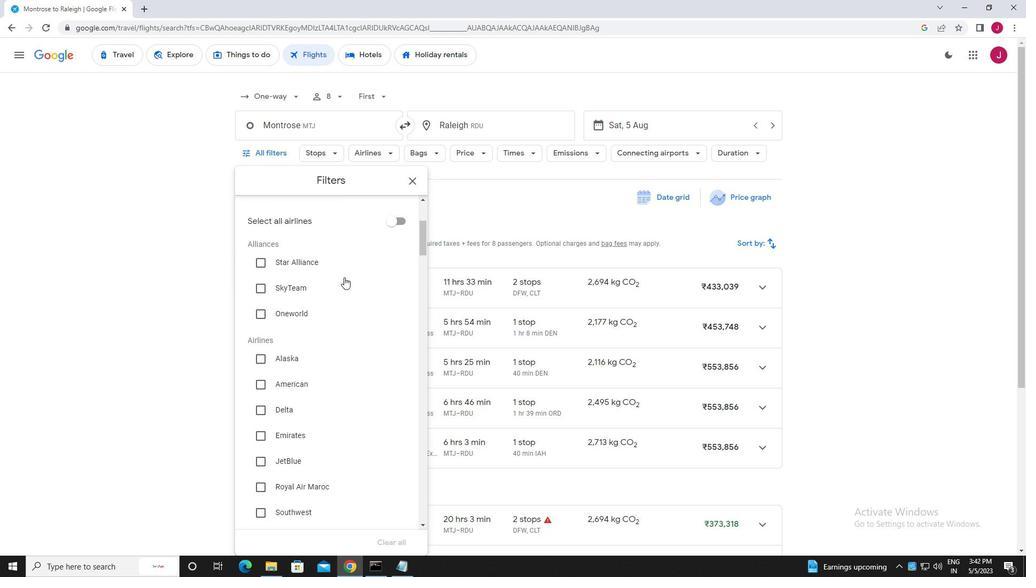 
Action: Mouse scrolled (341, 277) with delta (0, 0)
Screenshot: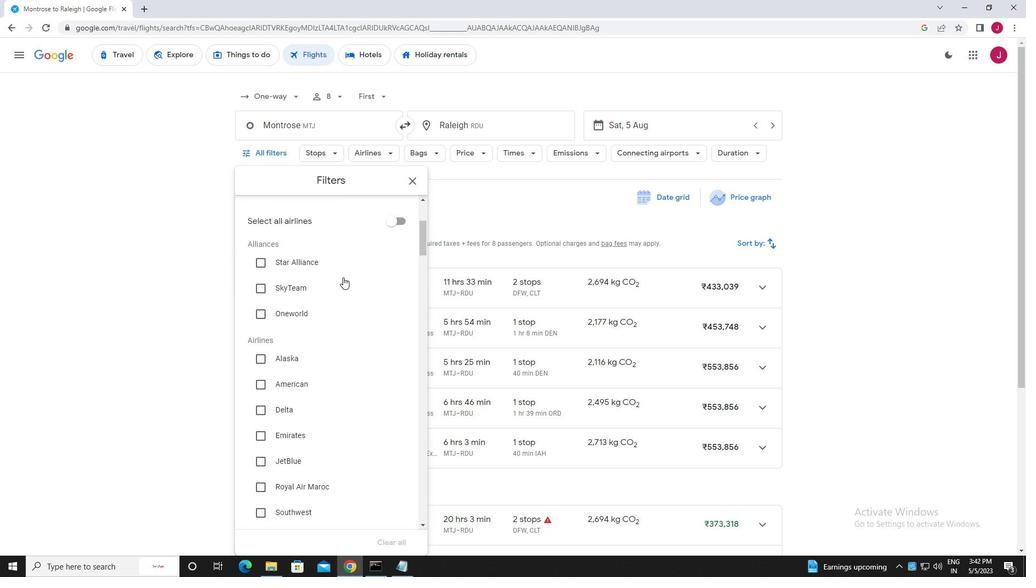
Action: Mouse scrolled (341, 277) with delta (0, 0)
Screenshot: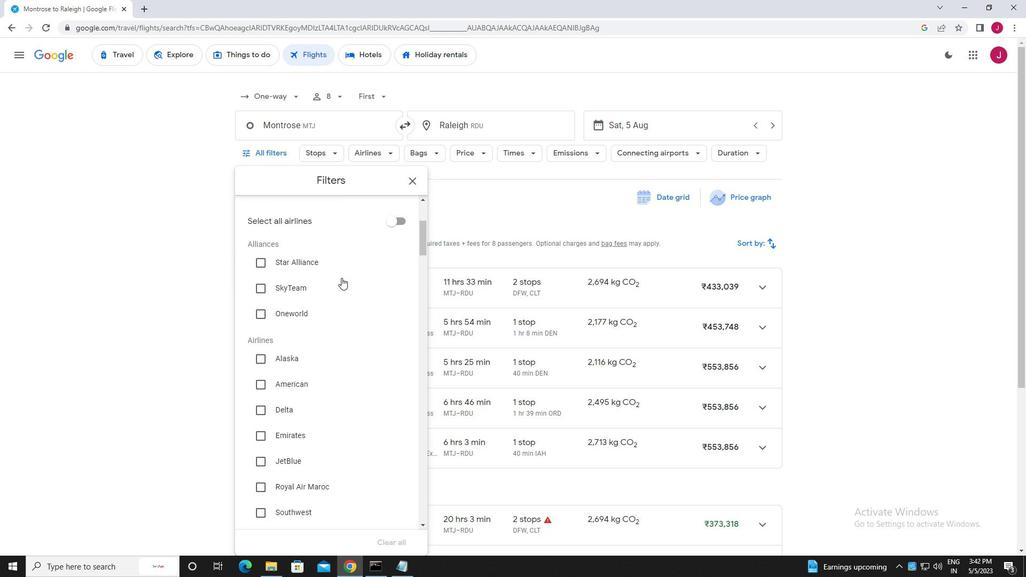 
Action: Mouse moved to (319, 290)
Screenshot: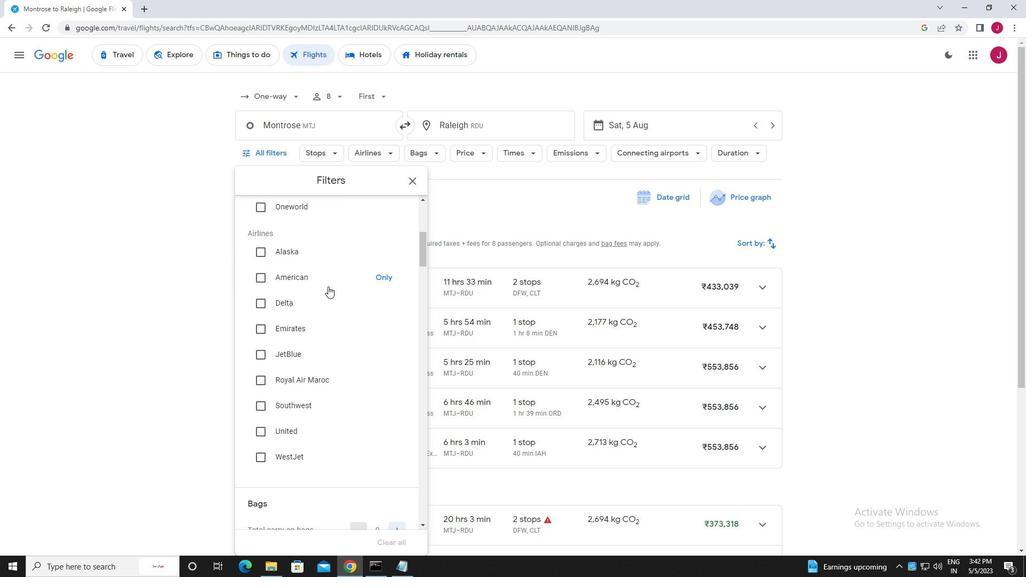 
Action: Mouse scrolled (319, 290) with delta (0, 0)
Screenshot: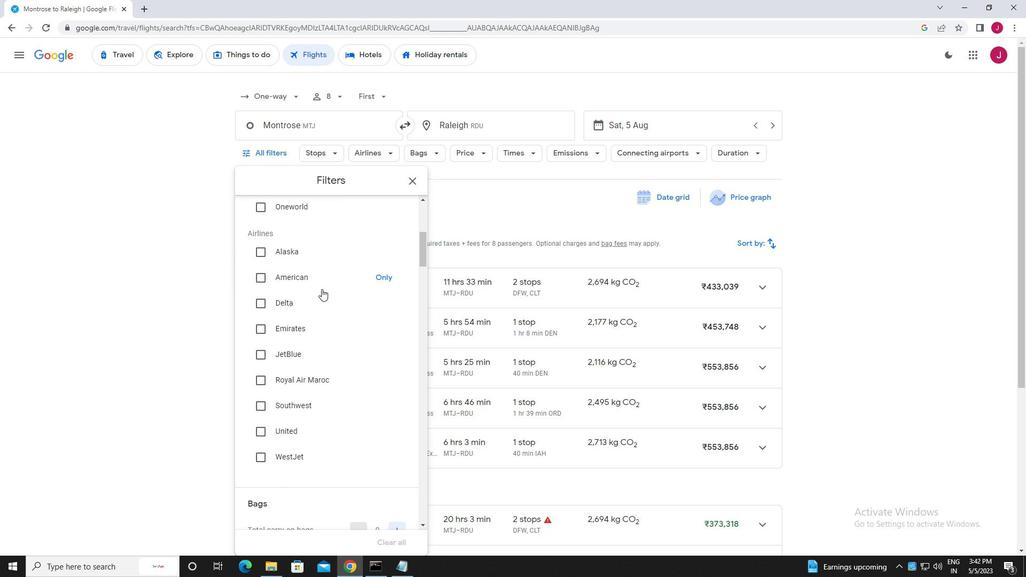
Action: Mouse moved to (319, 290)
Screenshot: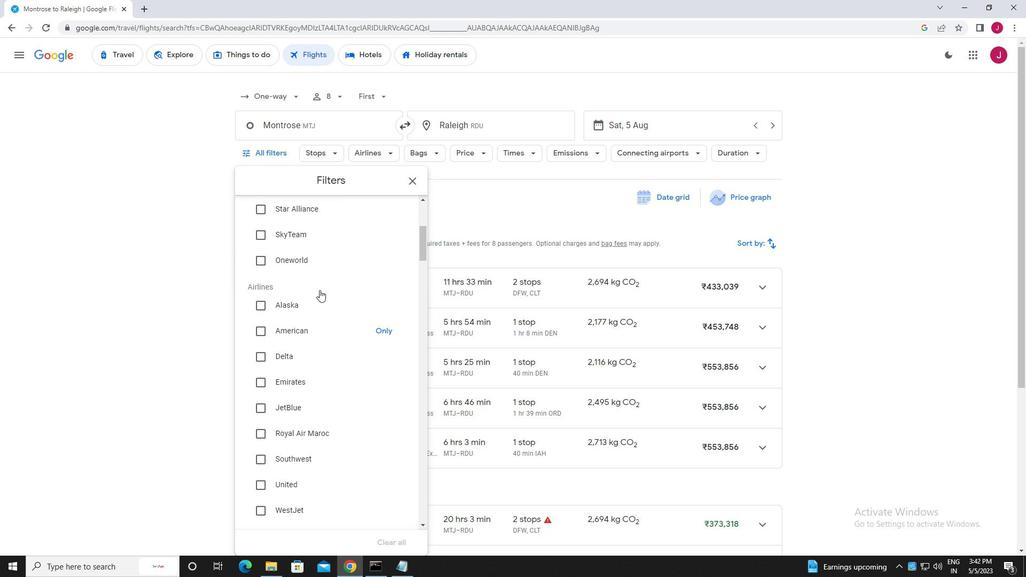 
Action: Mouse scrolled (319, 290) with delta (0, 0)
Screenshot: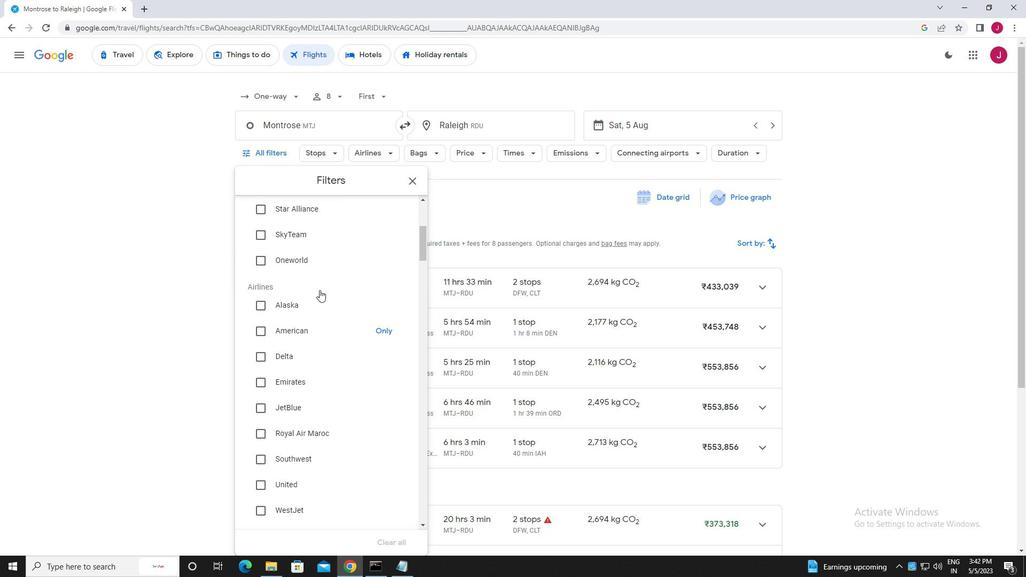 
Action: Mouse scrolled (319, 290) with delta (0, 0)
Screenshot: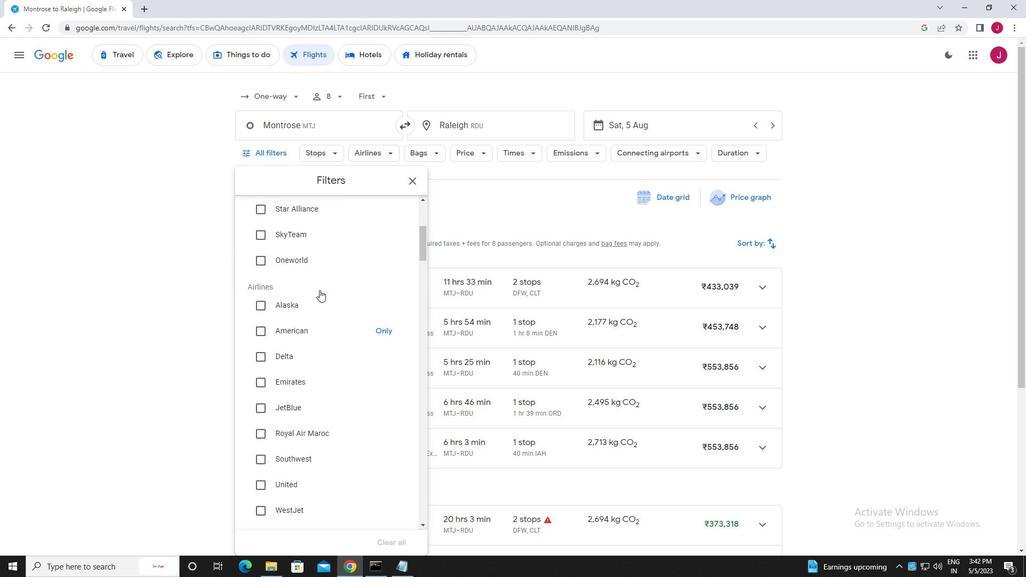 
Action: Mouse moved to (321, 290)
Screenshot: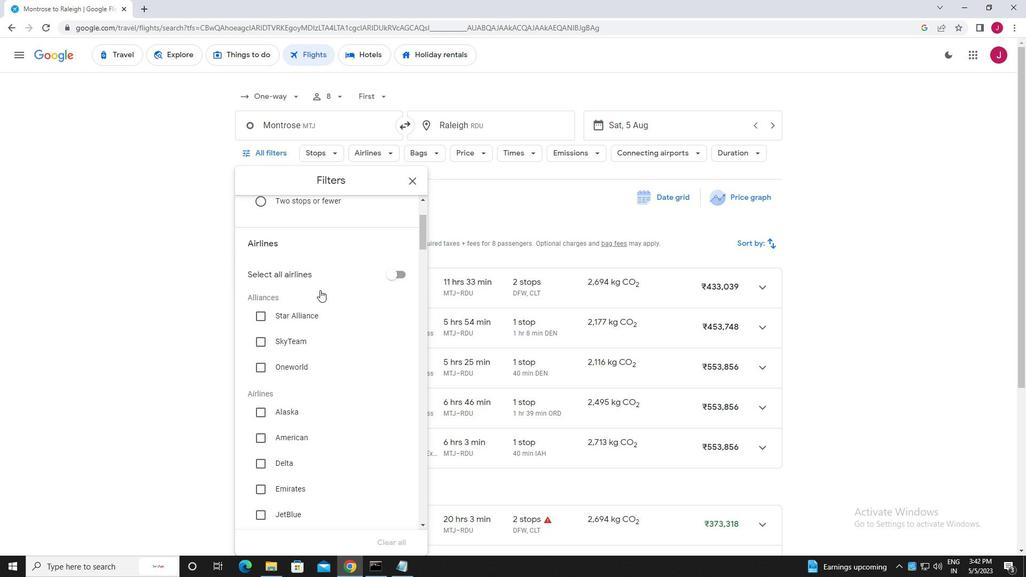 
Action: Mouse scrolled (321, 289) with delta (0, 0)
Screenshot: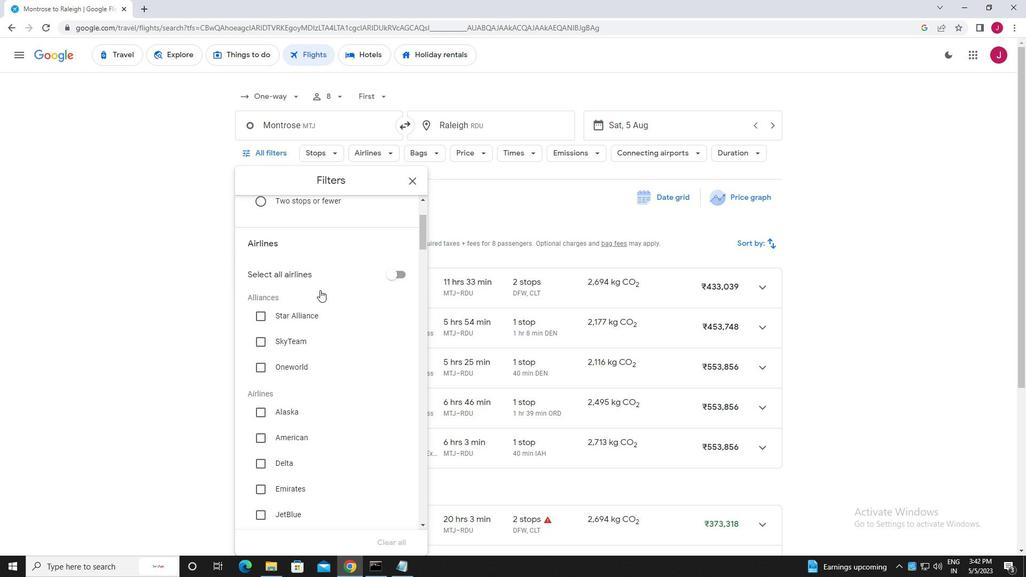 
Action: Mouse scrolled (321, 289) with delta (0, 0)
Screenshot: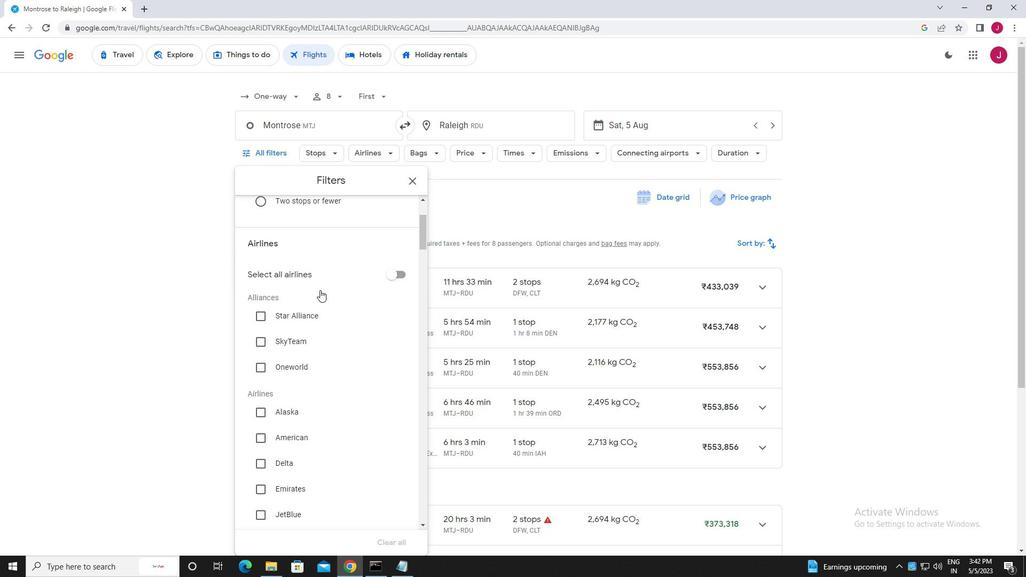 
Action: Mouse scrolled (321, 289) with delta (0, 0)
Screenshot: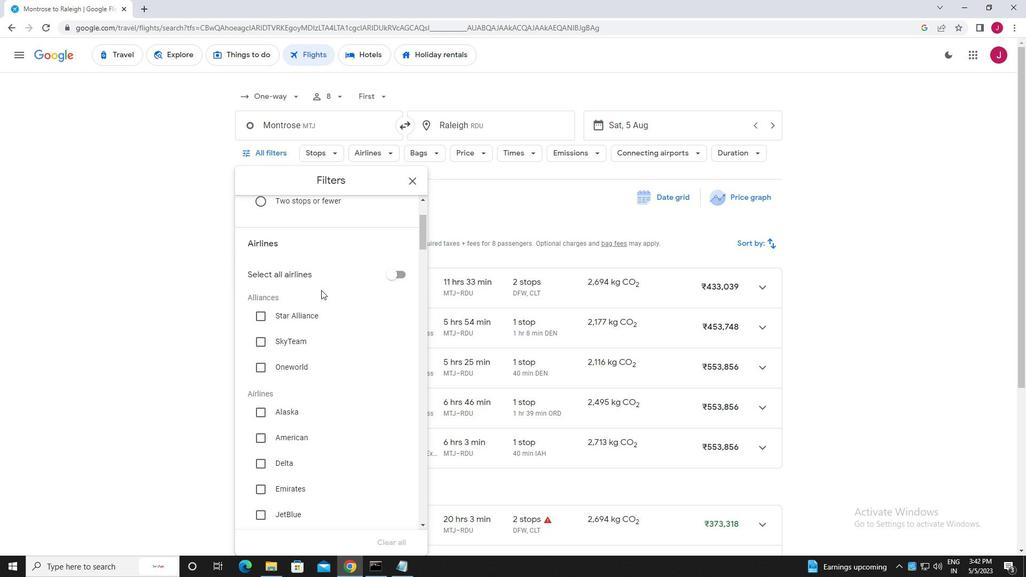 
Action: Mouse scrolled (321, 289) with delta (0, 0)
Screenshot: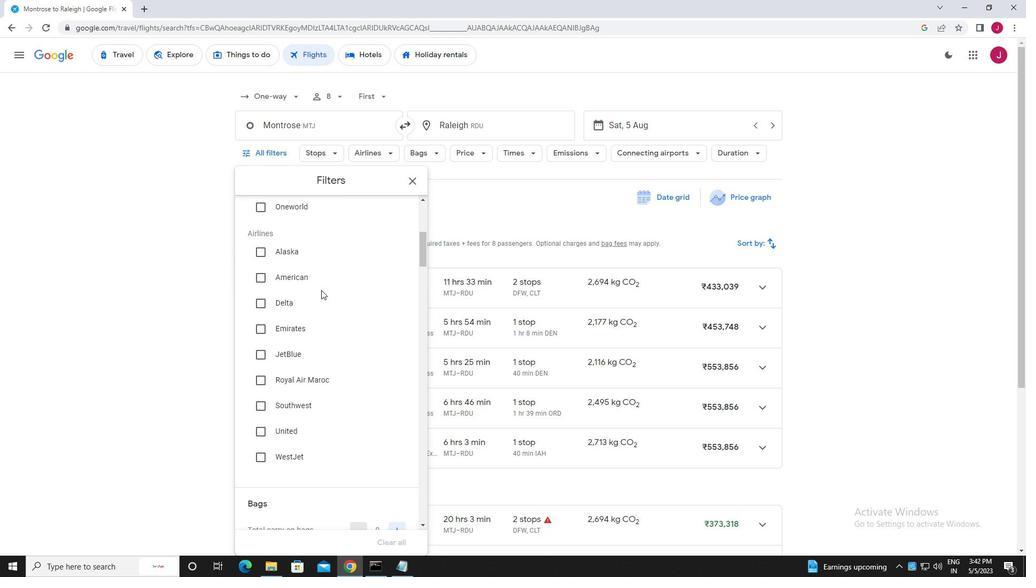 
Action: Mouse scrolled (321, 289) with delta (0, 0)
Screenshot: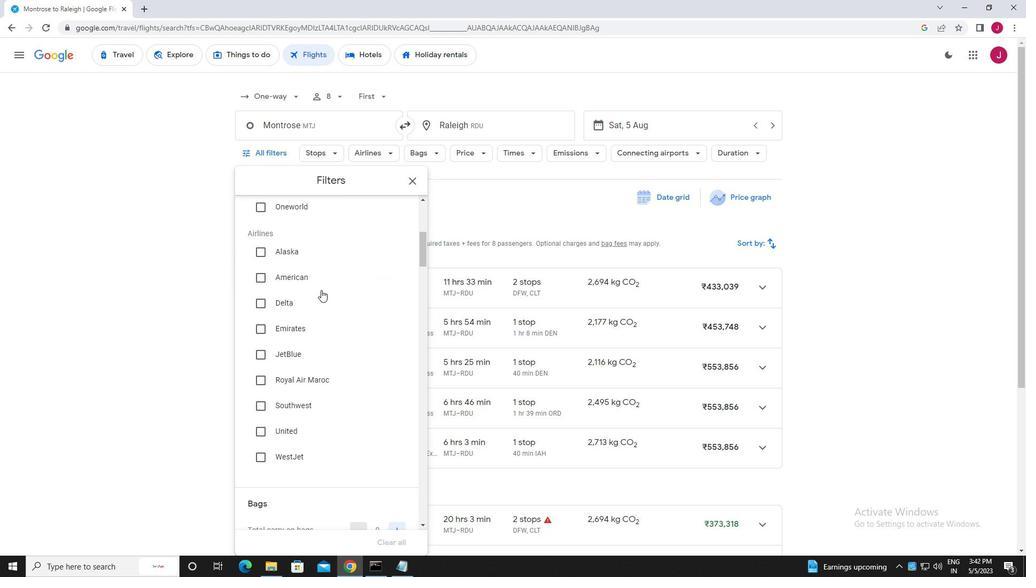 
Action: Mouse scrolled (321, 289) with delta (0, 0)
Screenshot: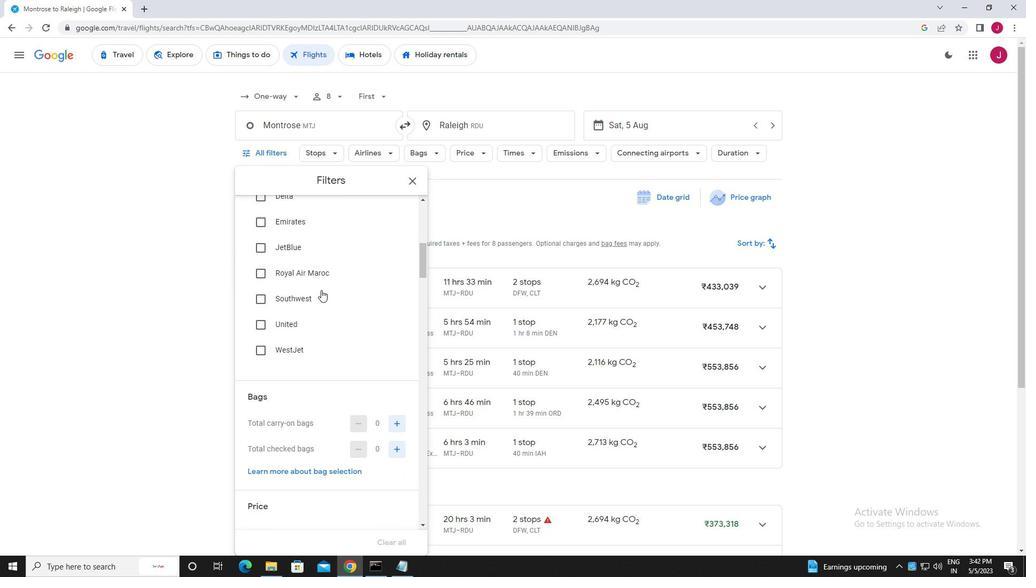 
Action: Mouse scrolled (321, 289) with delta (0, 0)
Screenshot: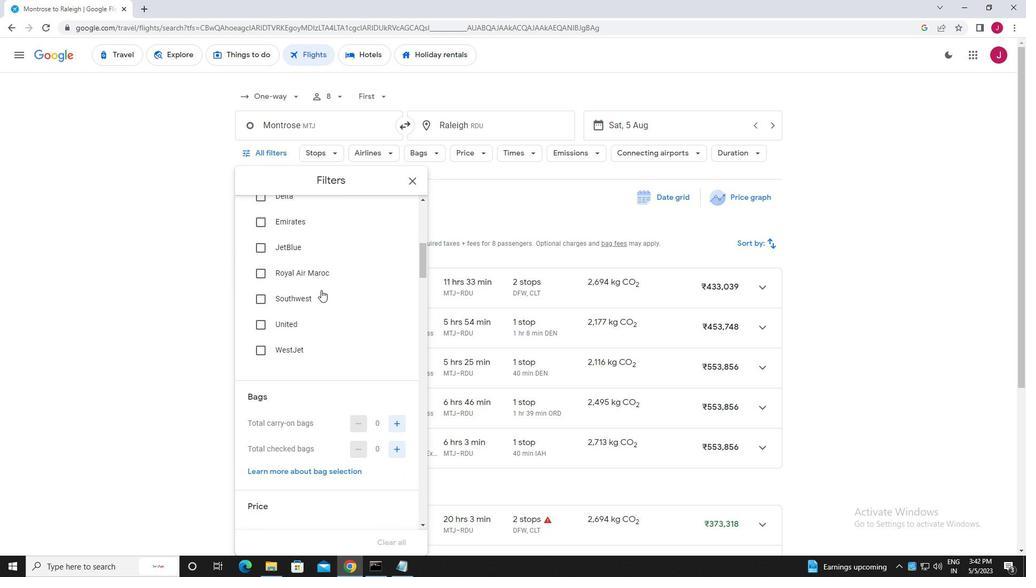 
Action: Mouse scrolled (321, 289) with delta (0, 0)
Screenshot: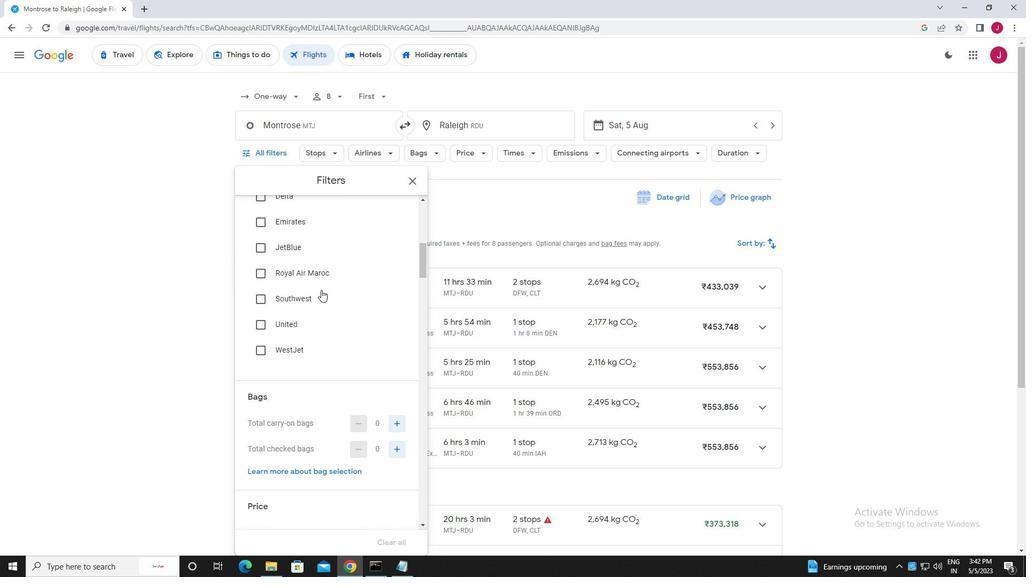 
Action: Mouse scrolled (321, 289) with delta (0, 0)
Screenshot: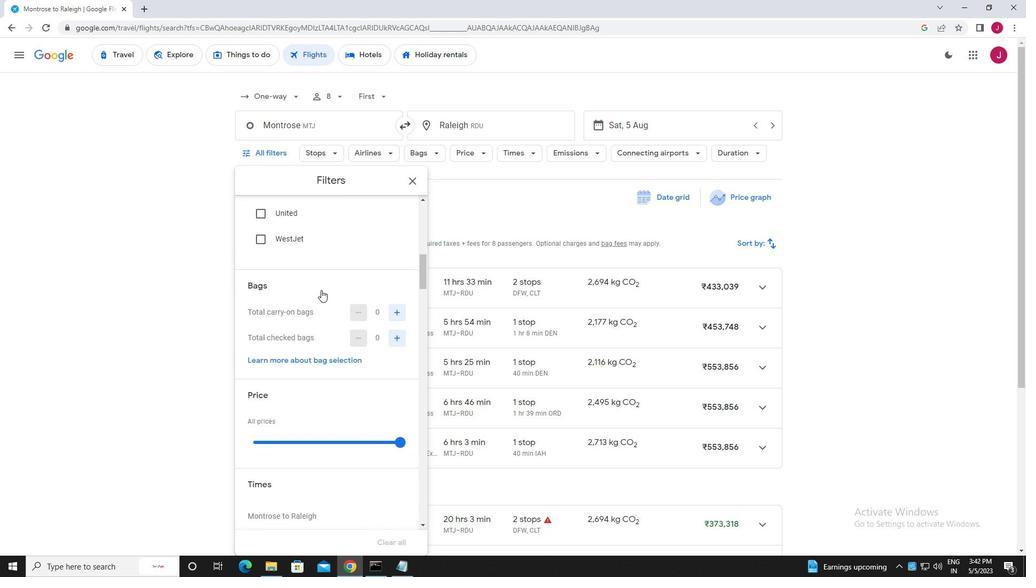 
Action: Mouse moved to (397, 234)
Screenshot: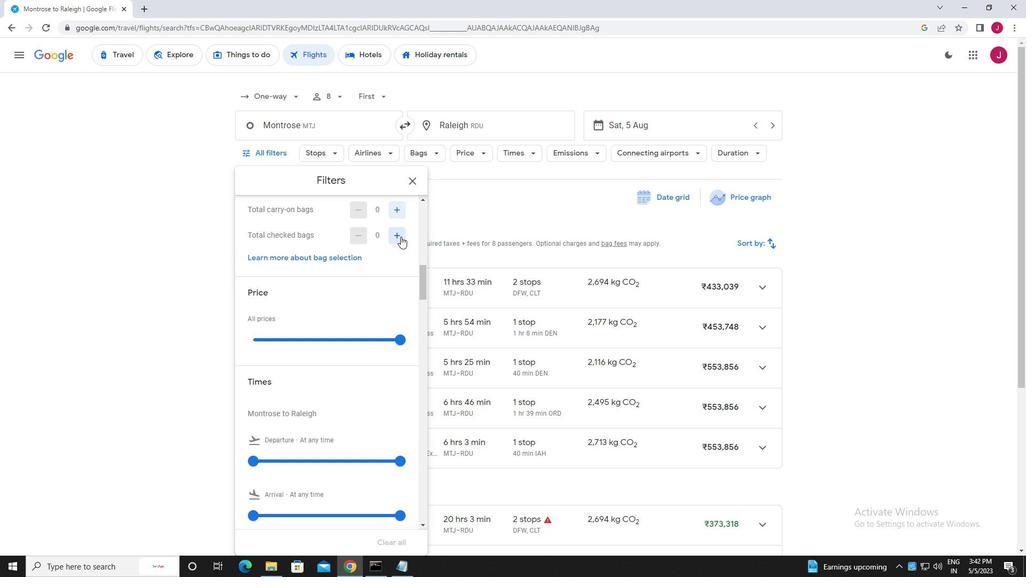 
Action: Mouse pressed left at (397, 234)
Screenshot: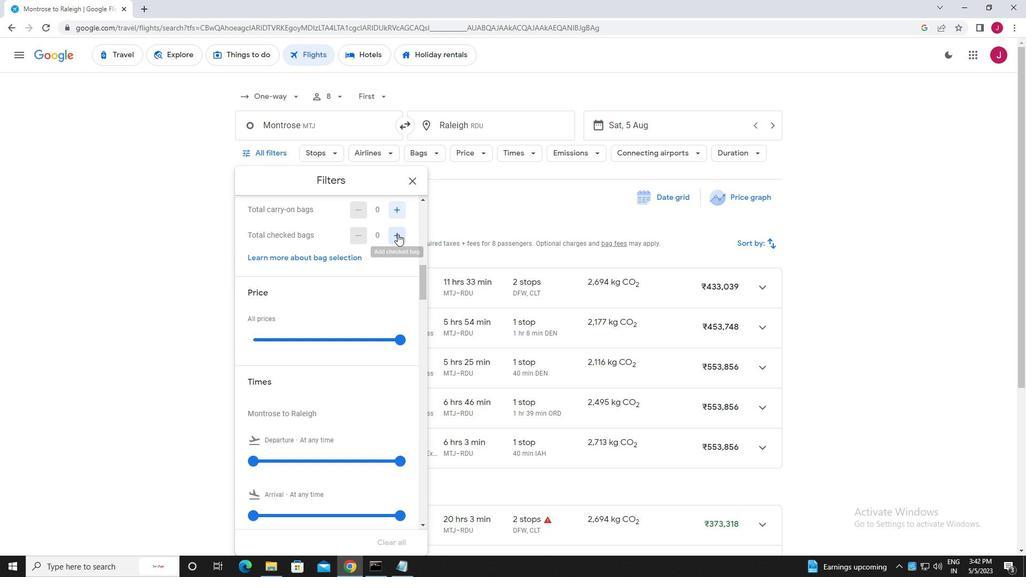 
Action: Mouse moved to (397, 341)
Screenshot: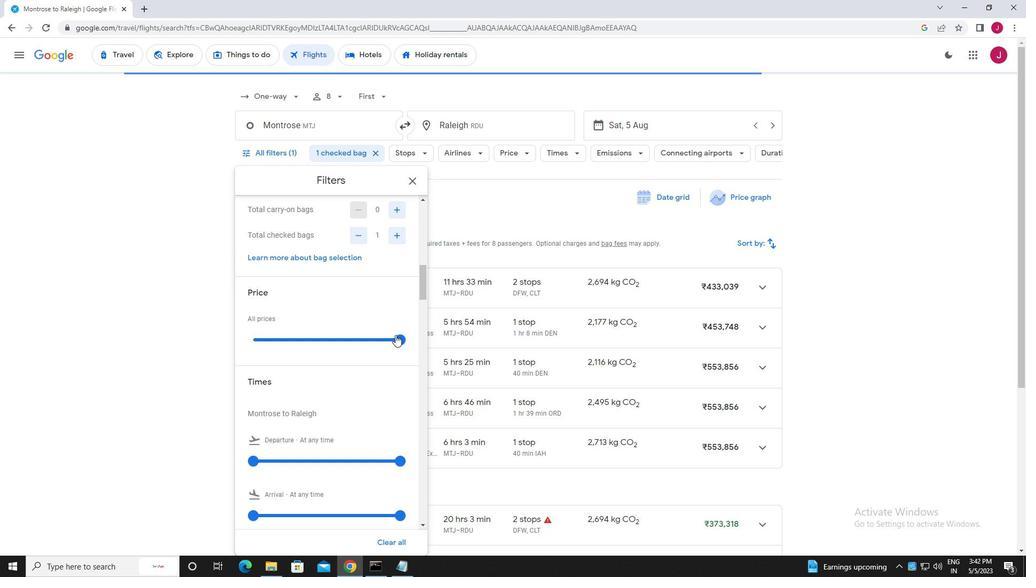 
Action: Mouse pressed left at (397, 341)
Screenshot: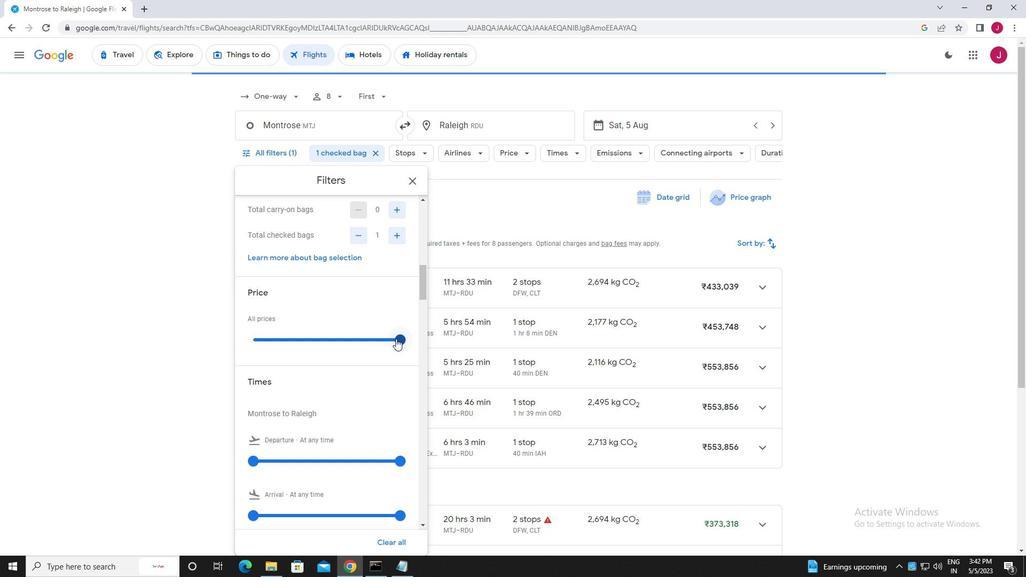 
Action: Mouse moved to (317, 307)
Screenshot: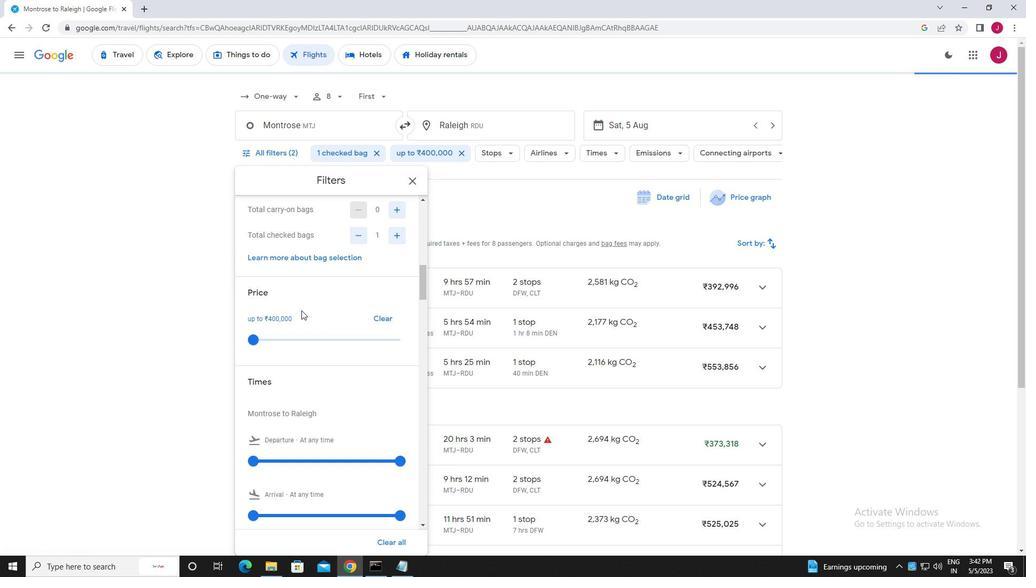 
Action: Mouse scrolled (317, 306) with delta (0, 0)
Screenshot: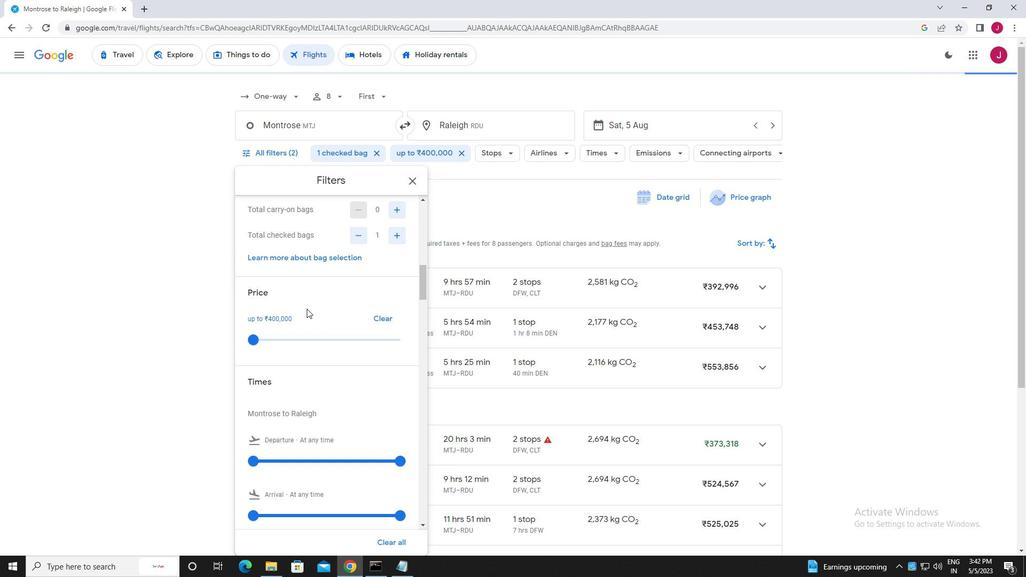 
Action: Mouse moved to (319, 307)
Screenshot: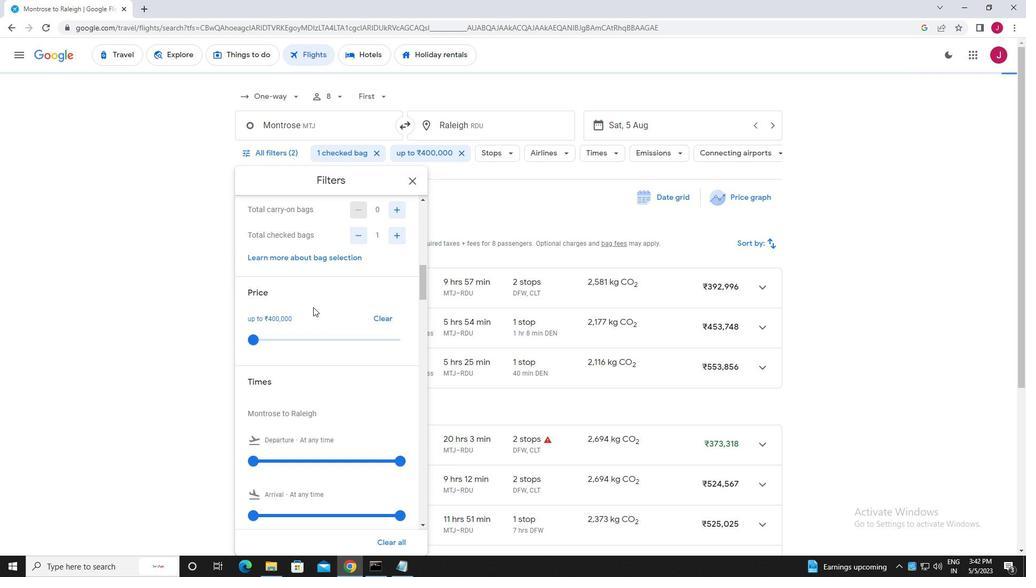 
Action: Mouse scrolled (319, 306) with delta (0, 0)
Screenshot: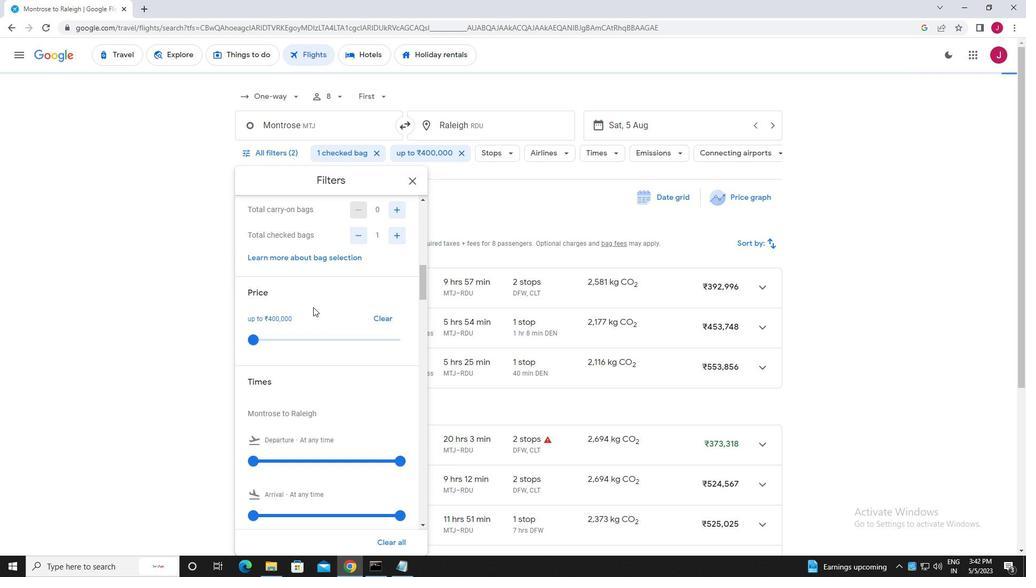 
Action: Mouse moved to (251, 352)
Screenshot: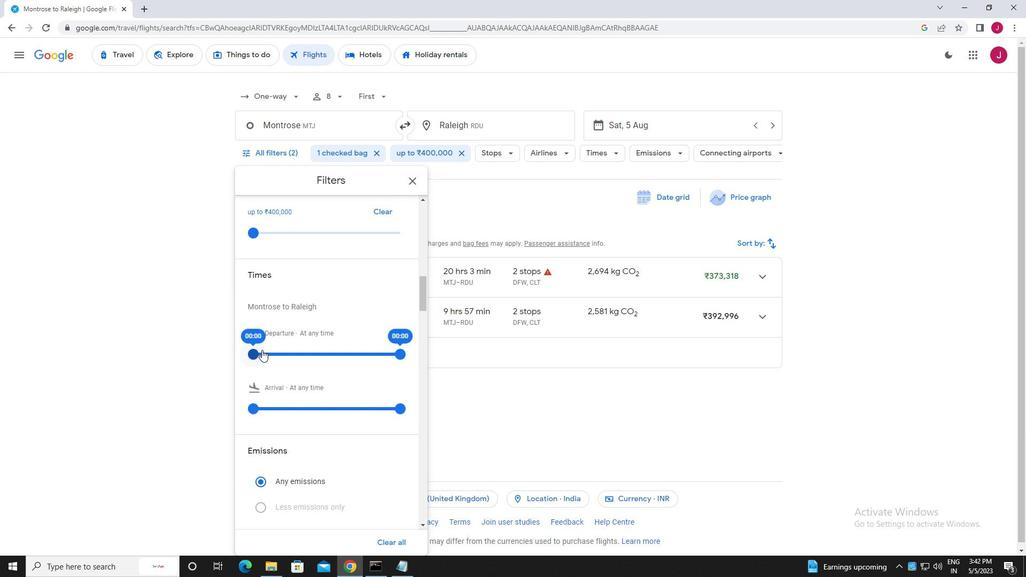 
Action: Mouse pressed left at (251, 352)
Screenshot: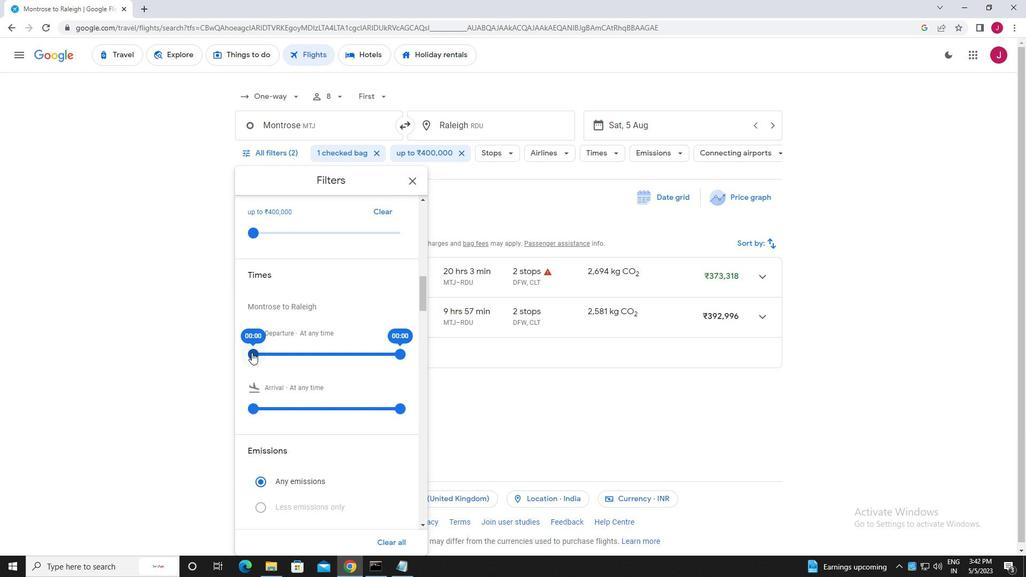 
Action: Mouse moved to (401, 355)
Screenshot: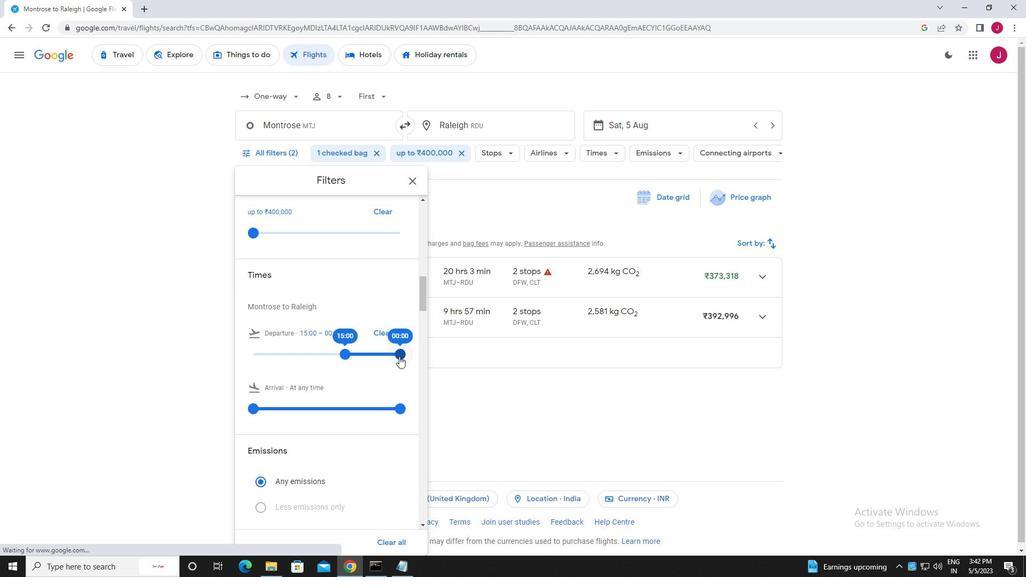 
Action: Mouse pressed left at (401, 355)
Screenshot: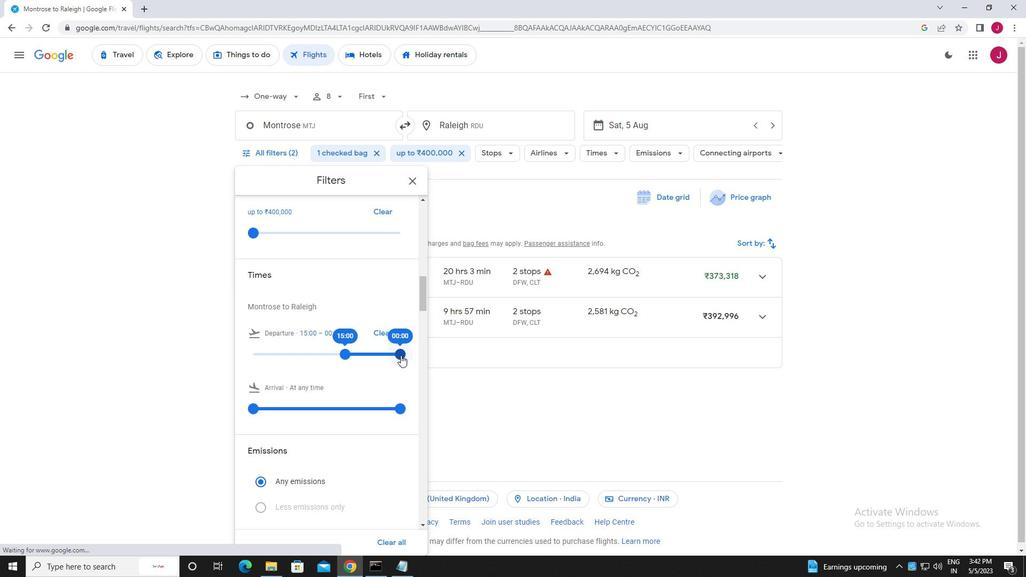 
Action: Mouse moved to (412, 182)
Screenshot: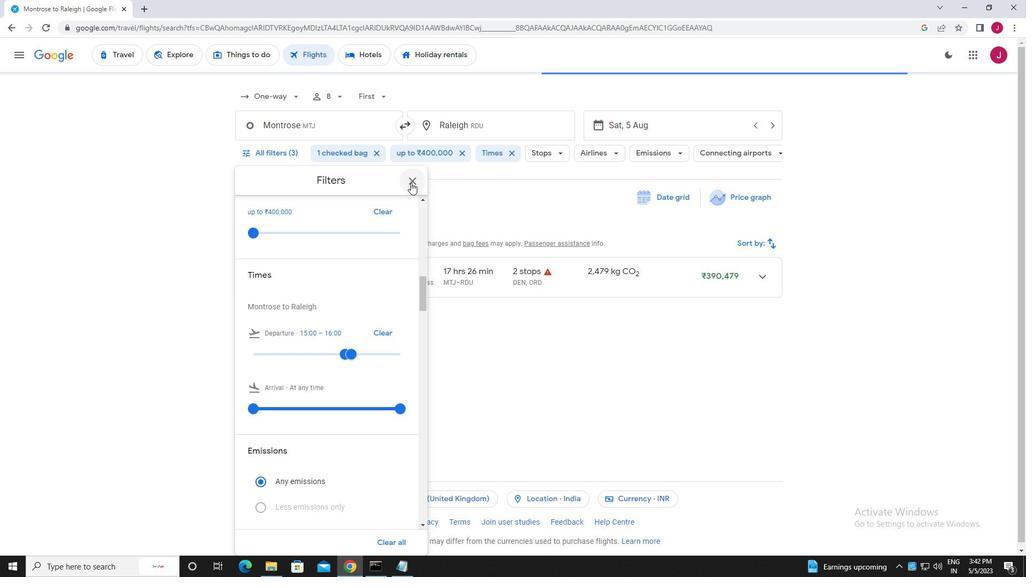 
Action: Mouse pressed left at (412, 182)
Screenshot: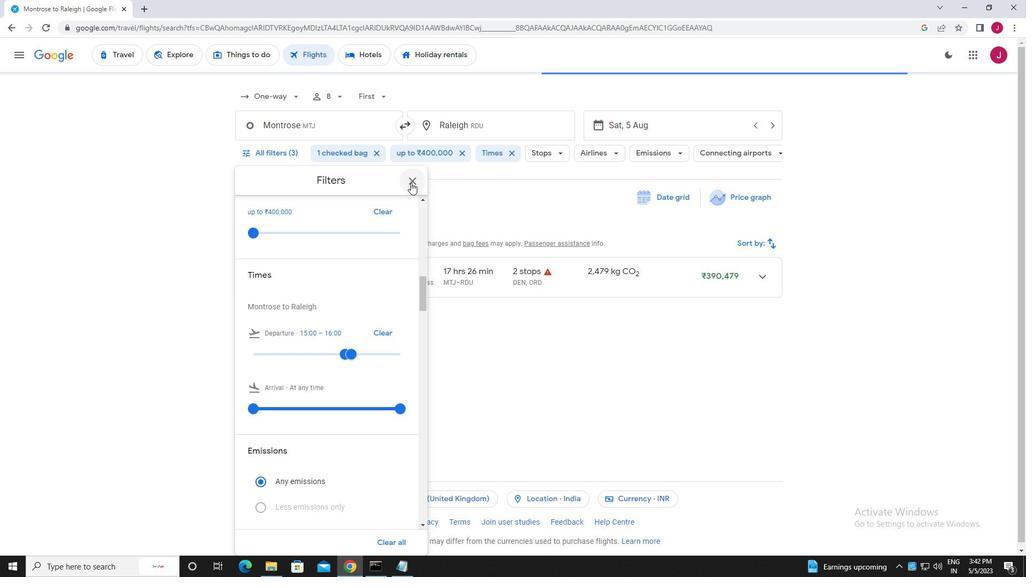
Action: Mouse moved to (412, 182)
Screenshot: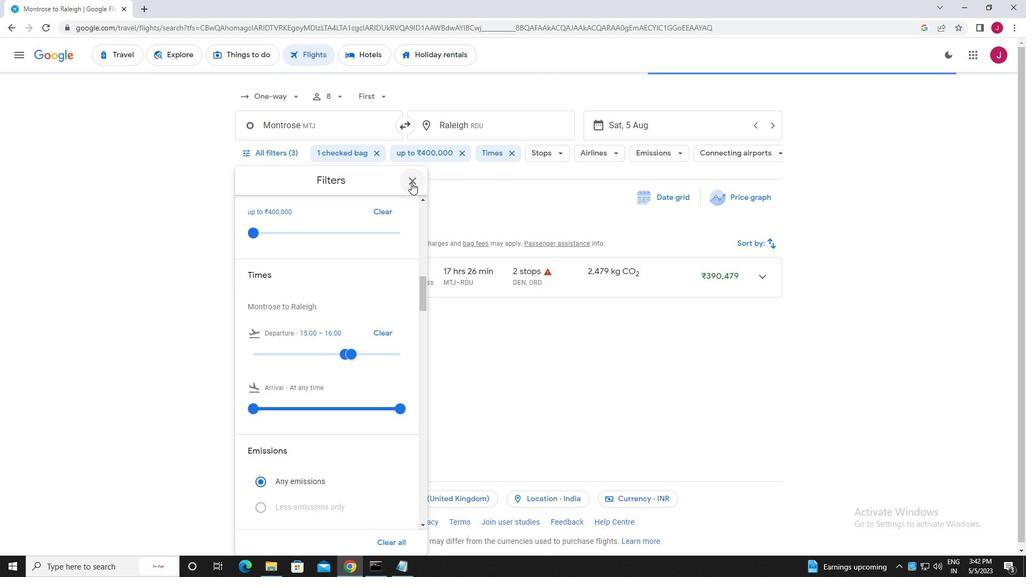 
